 Task: Create a due date automation trigger when advanced on, on the monday of the week before a card is due add content with a description not ending with resume at 11:00 AM.
Action: Mouse moved to (1074, 164)
Screenshot: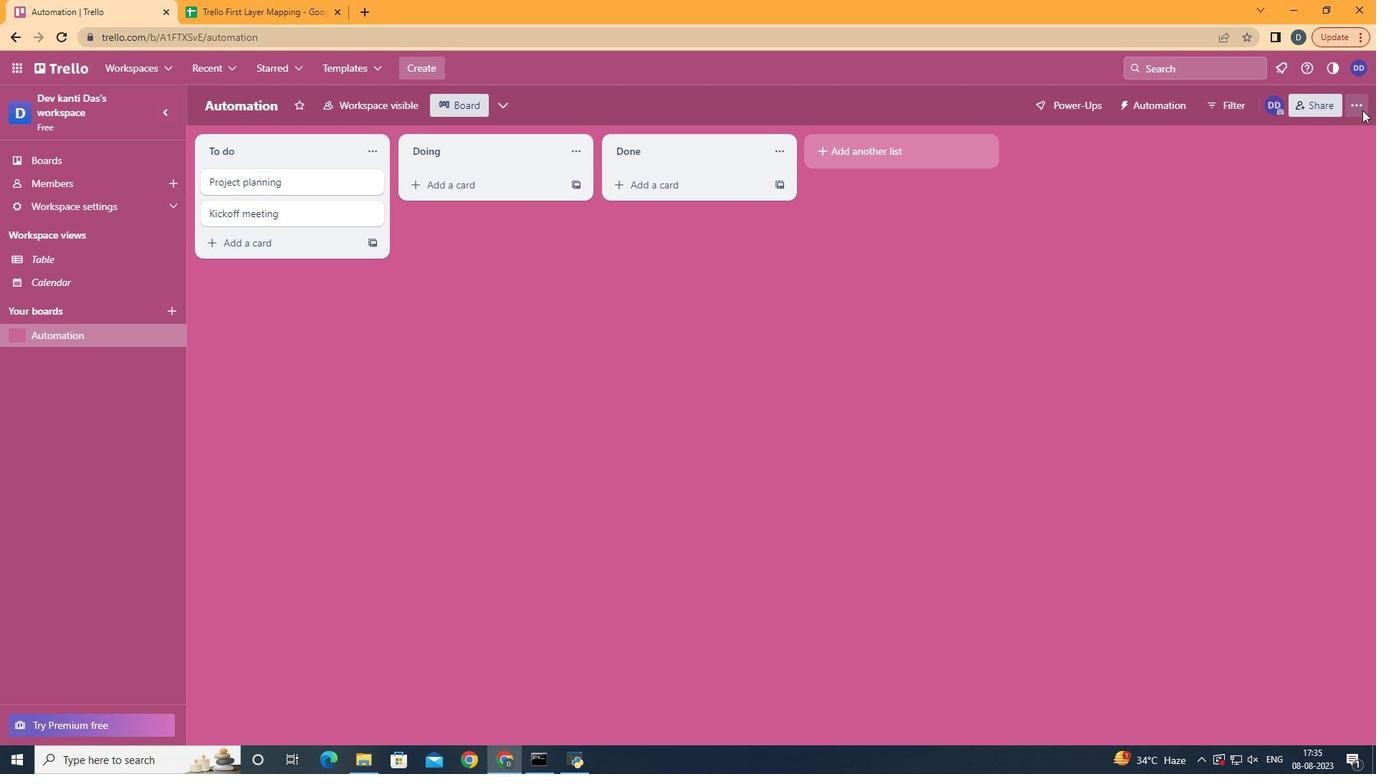 
Action: Mouse pressed left at (1074, 164)
Screenshot: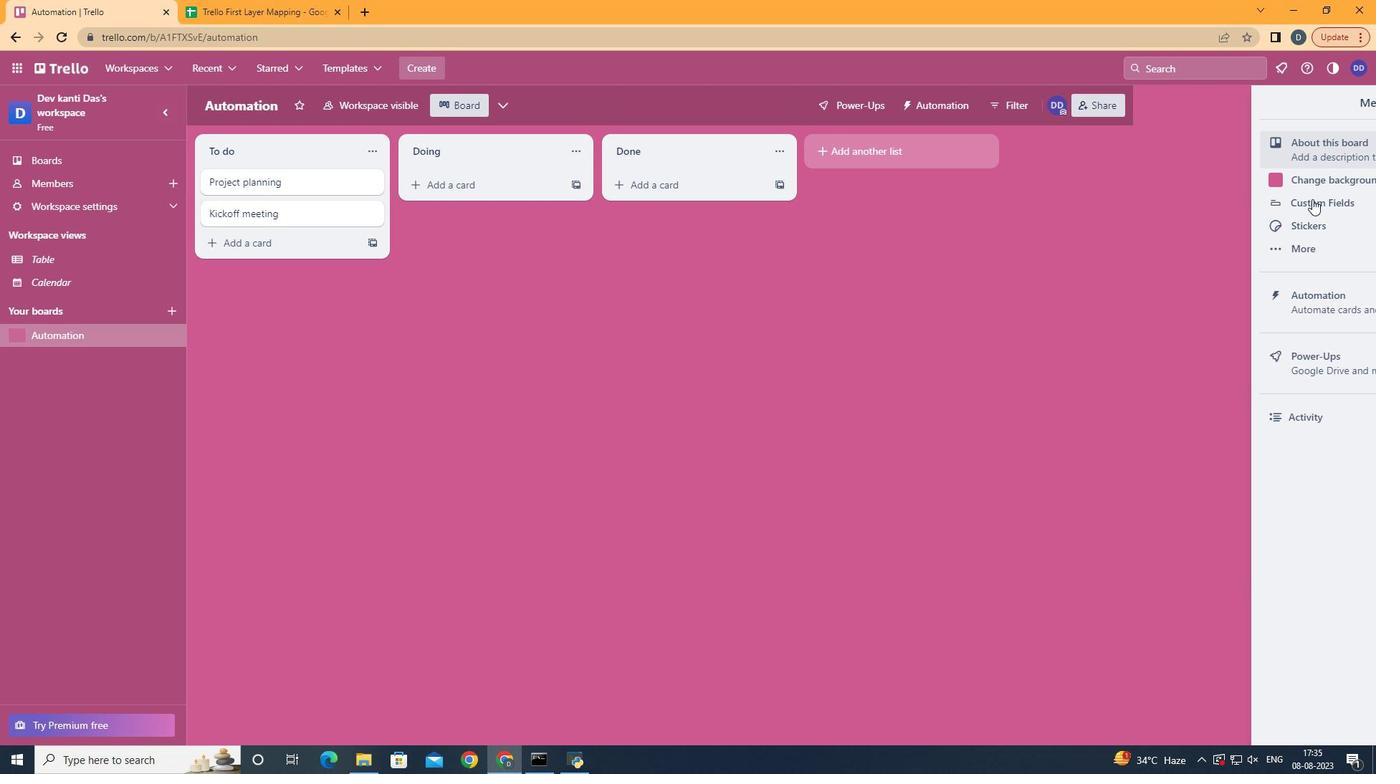 
Action: Mouse moved to (1029, 334)
Screenshot: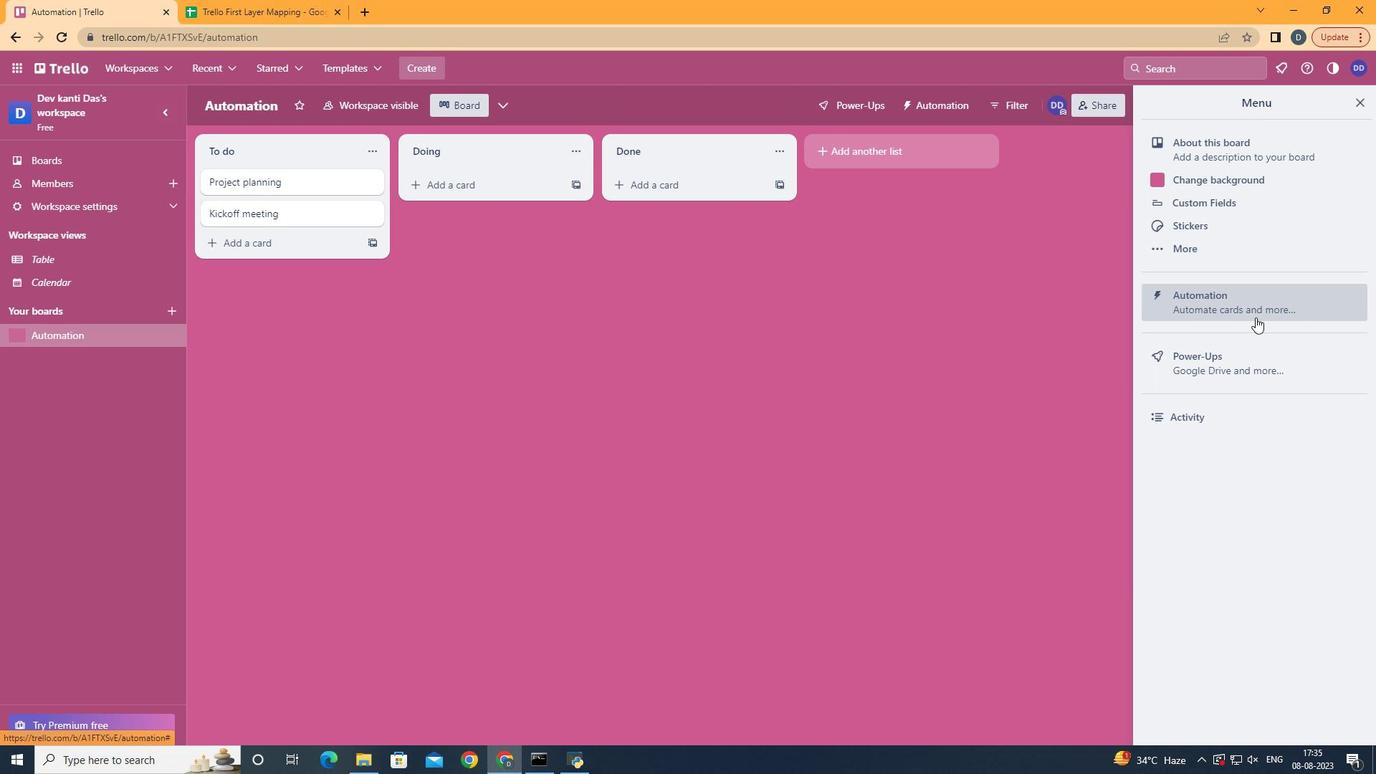 
Action: Mouse pressed left at (1029, 334)
Screenshot: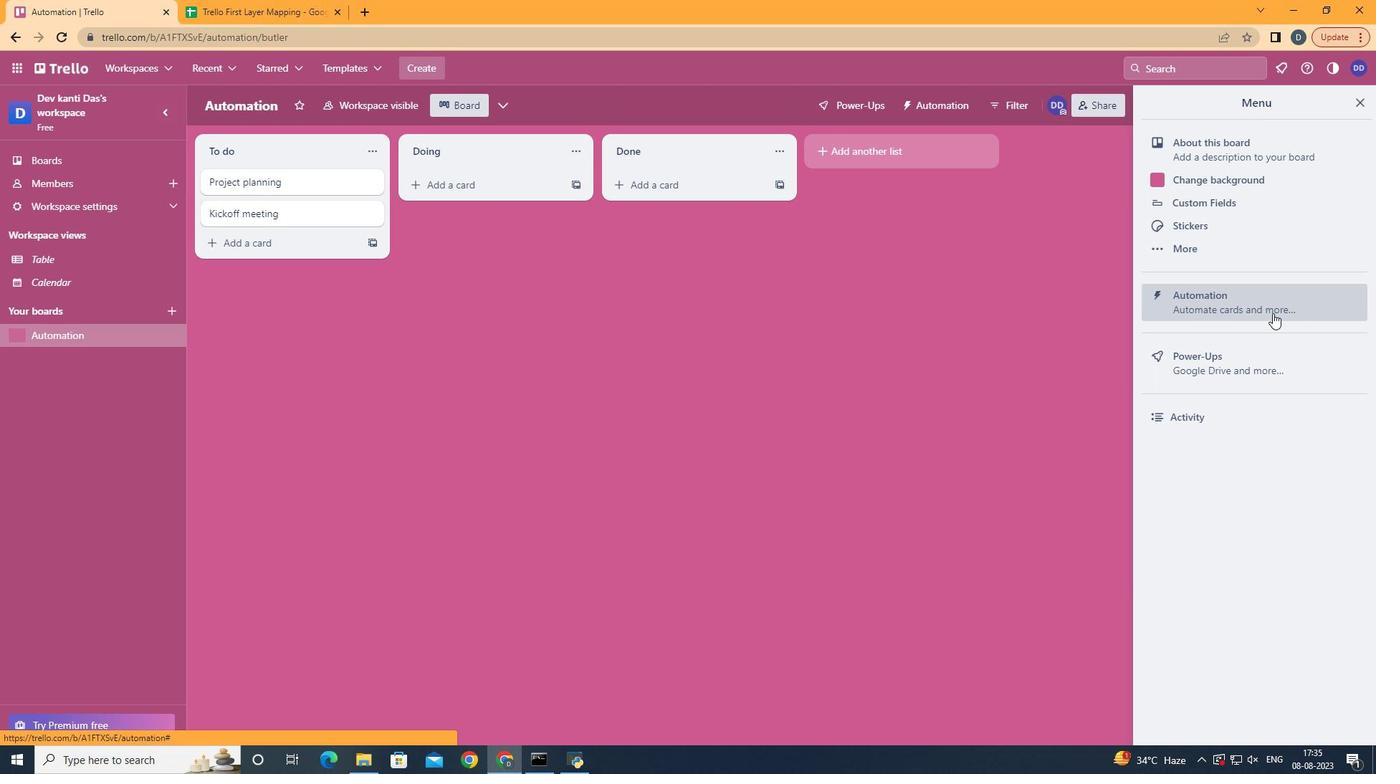 
Action: Mouse moved to (626, 316)
Screenshot: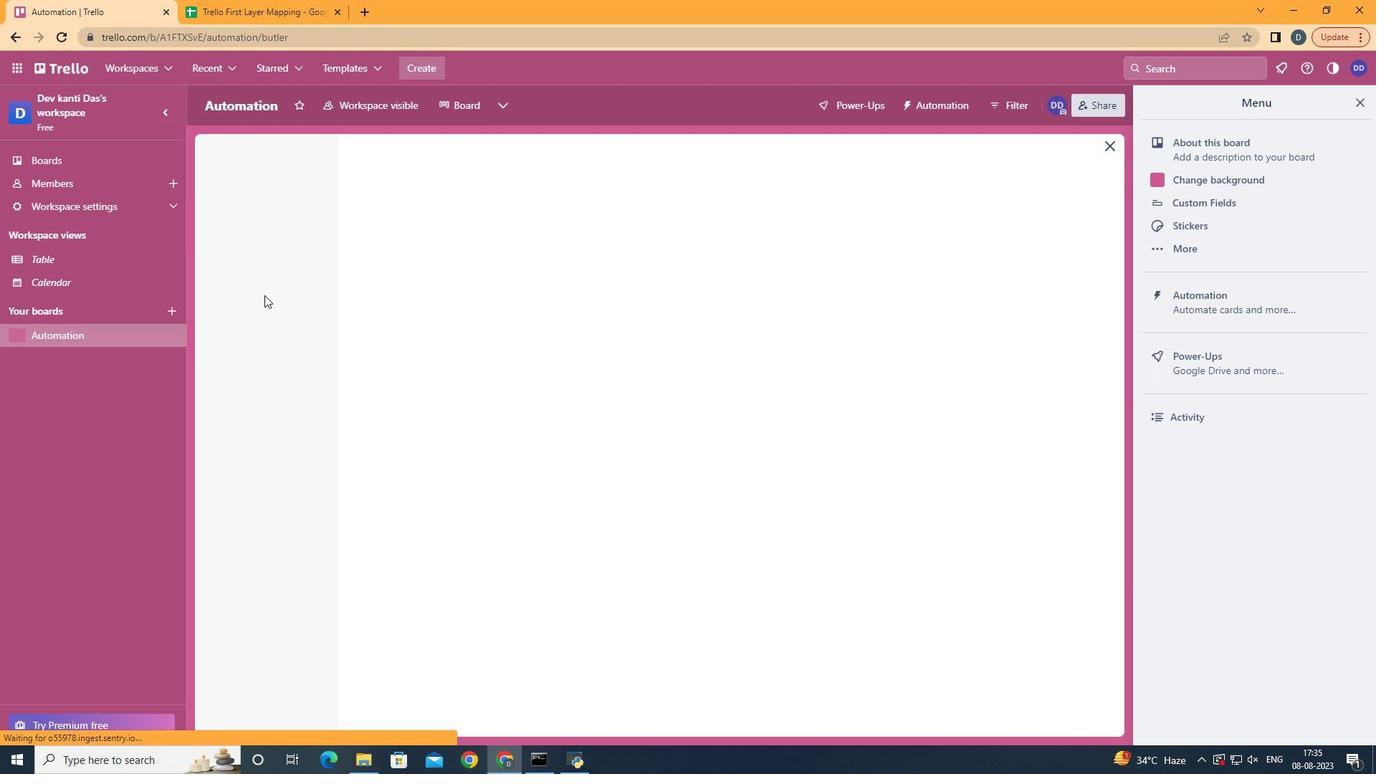 
Action: Mouse pressed left at (626, 316)
Screenshot: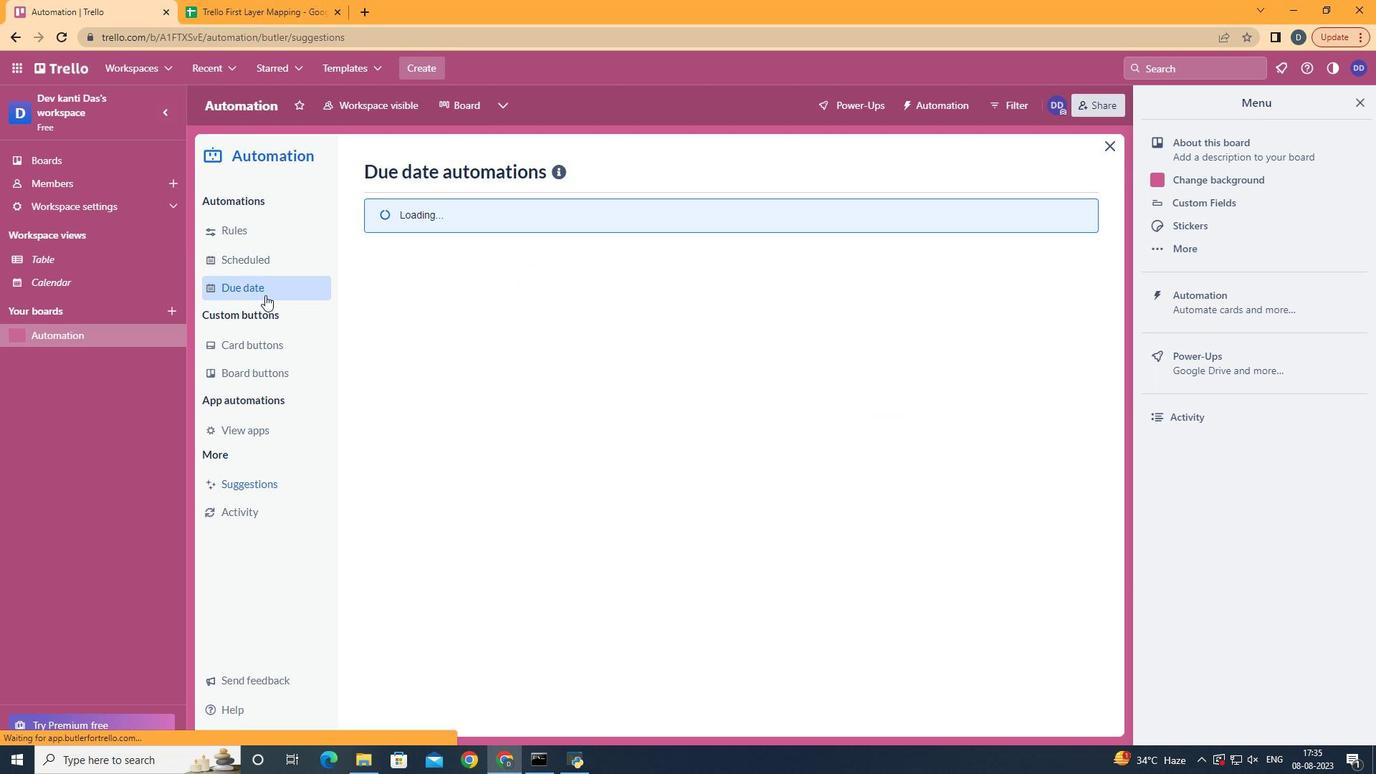 
Action: Mouse moved to (928, 215)
Screenshot: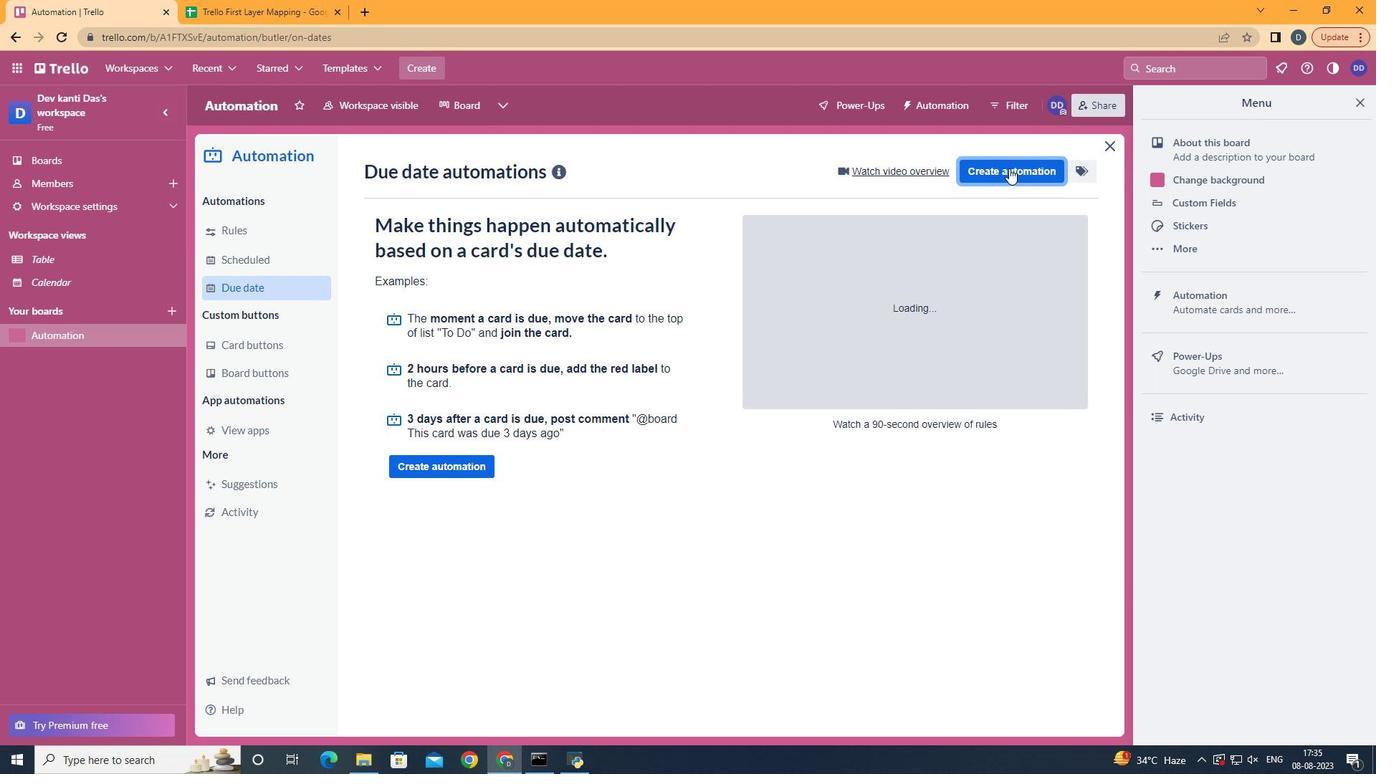 
Action: Mouse pressed left at (928, 215)
Screenshot: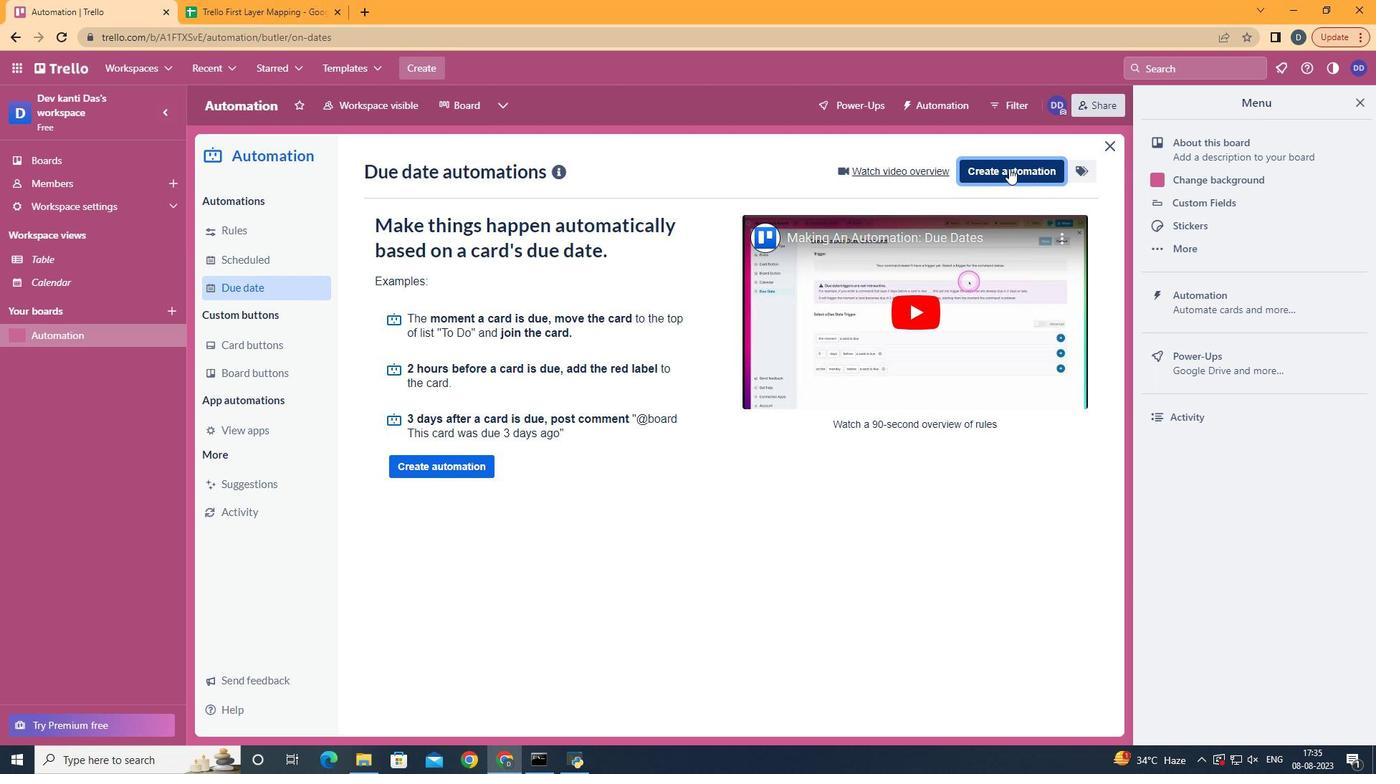 
Action: Mouse moved to (822, 304)
Screenshot: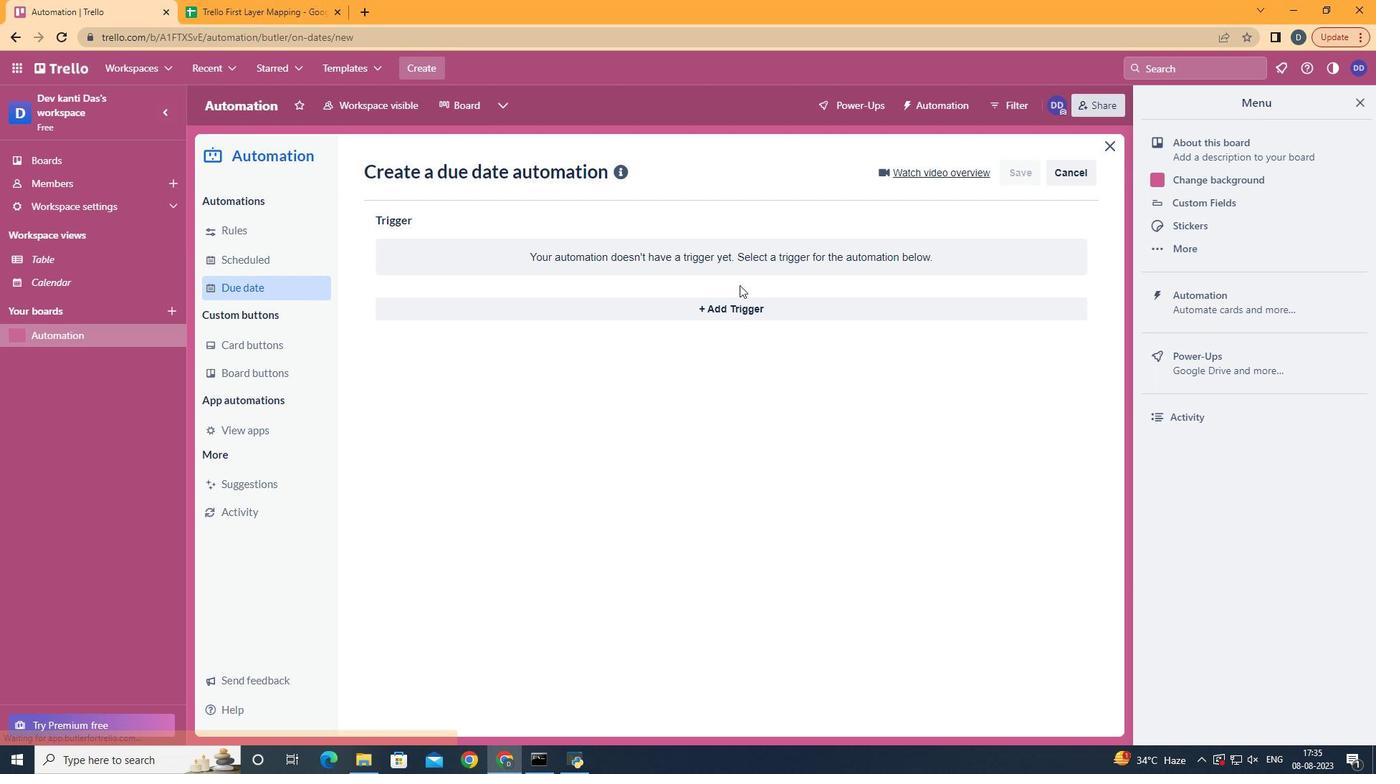 
Action: Mouse pressed left at (822, 304)
Screenshot: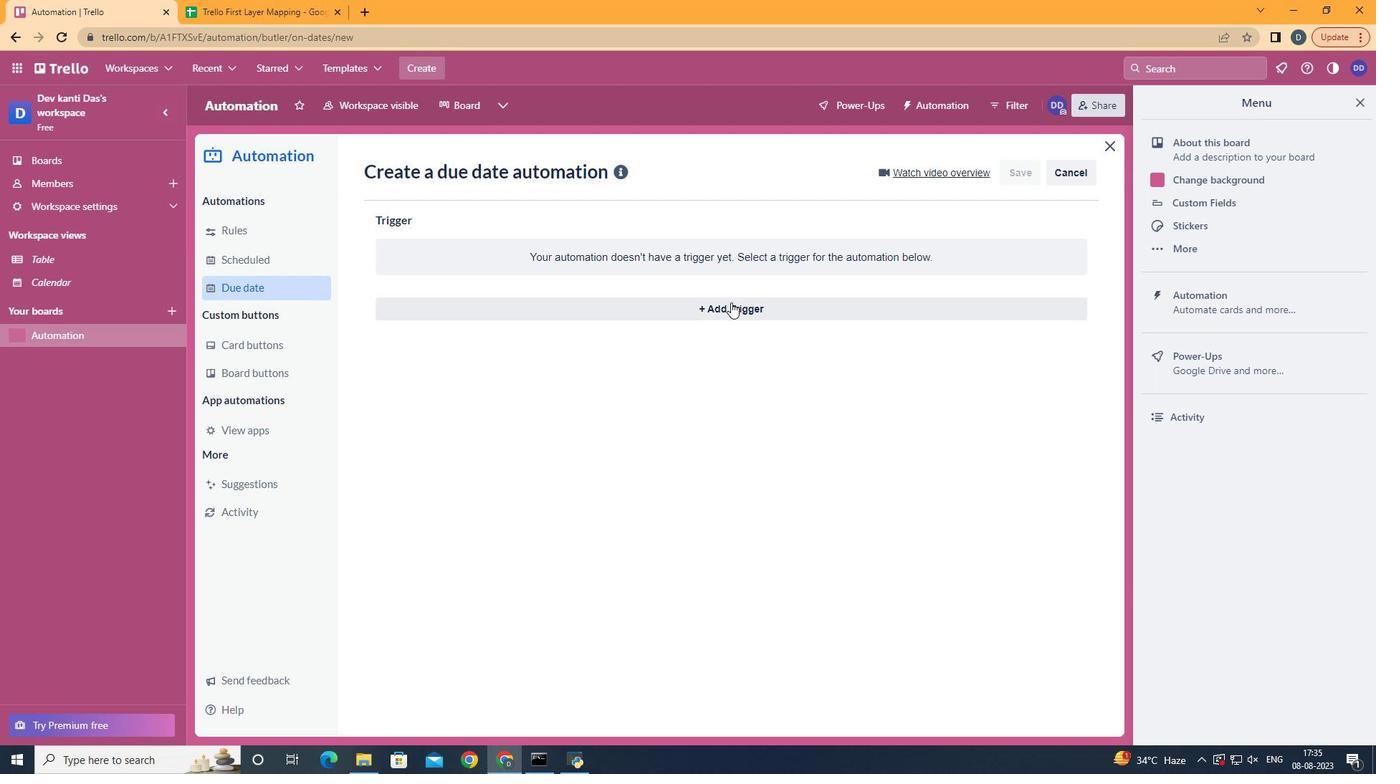
Action: Mouse moved to (815, 322)
Screenshot: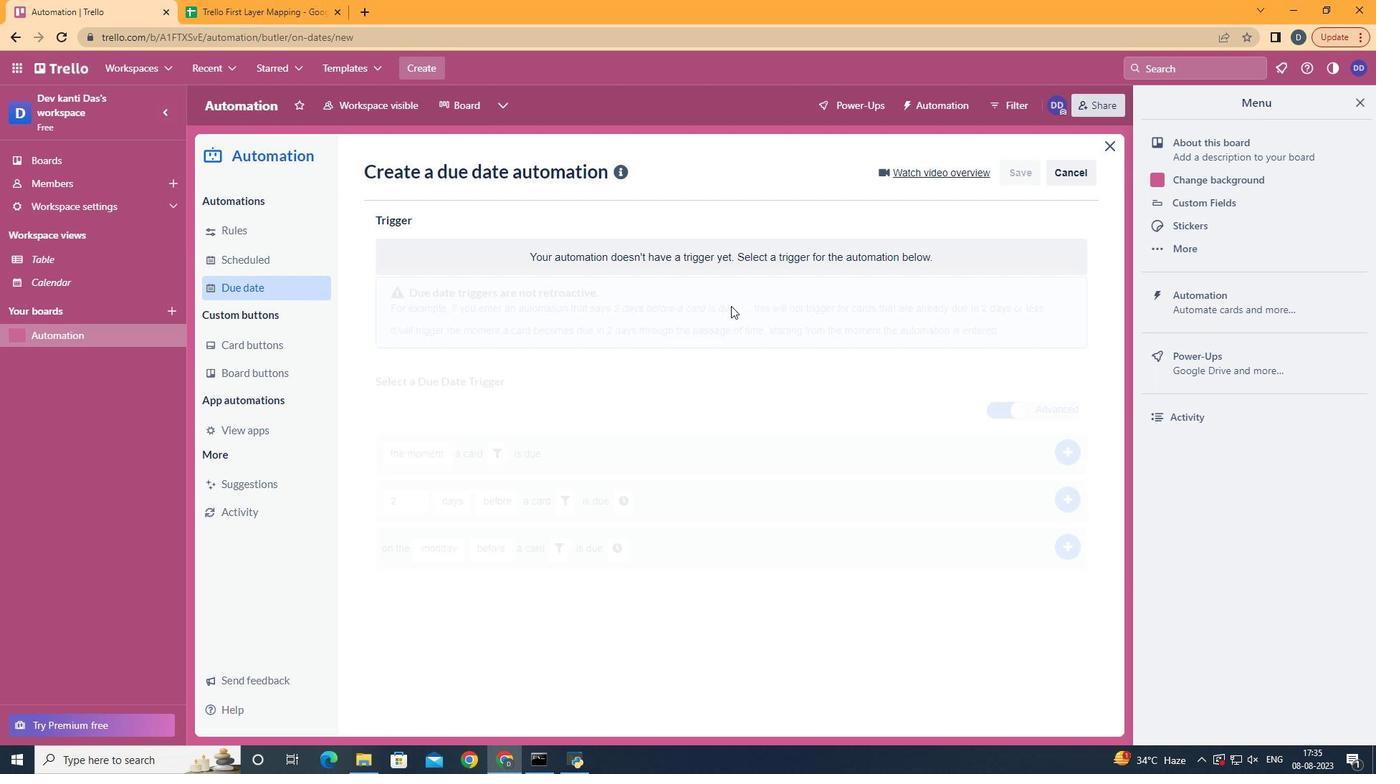 
Action: Mouse pressed left at (815, 322)
Screenshot: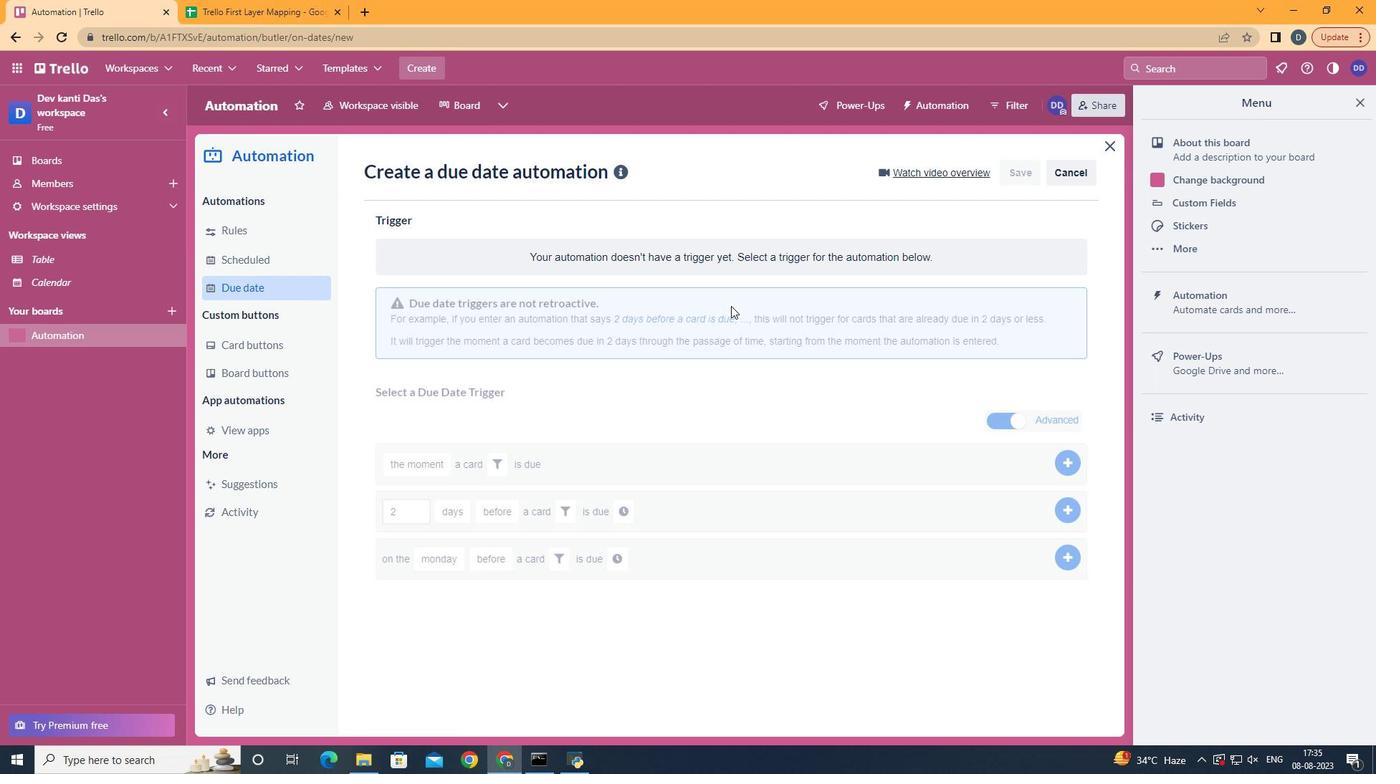 
Action: Mouse moved to (726, 629)
Screenshot: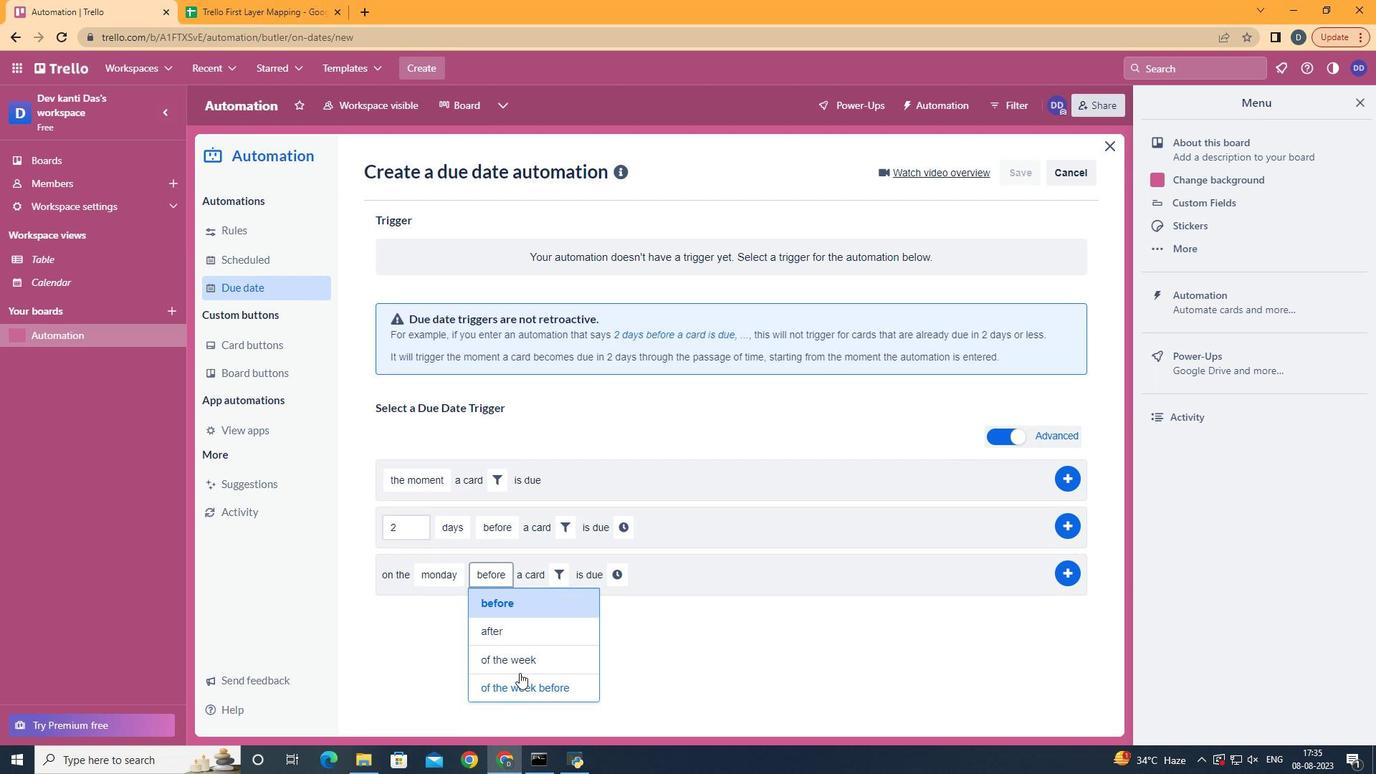 
Action: Mouse pressed left at (726, 629)
Screenshot: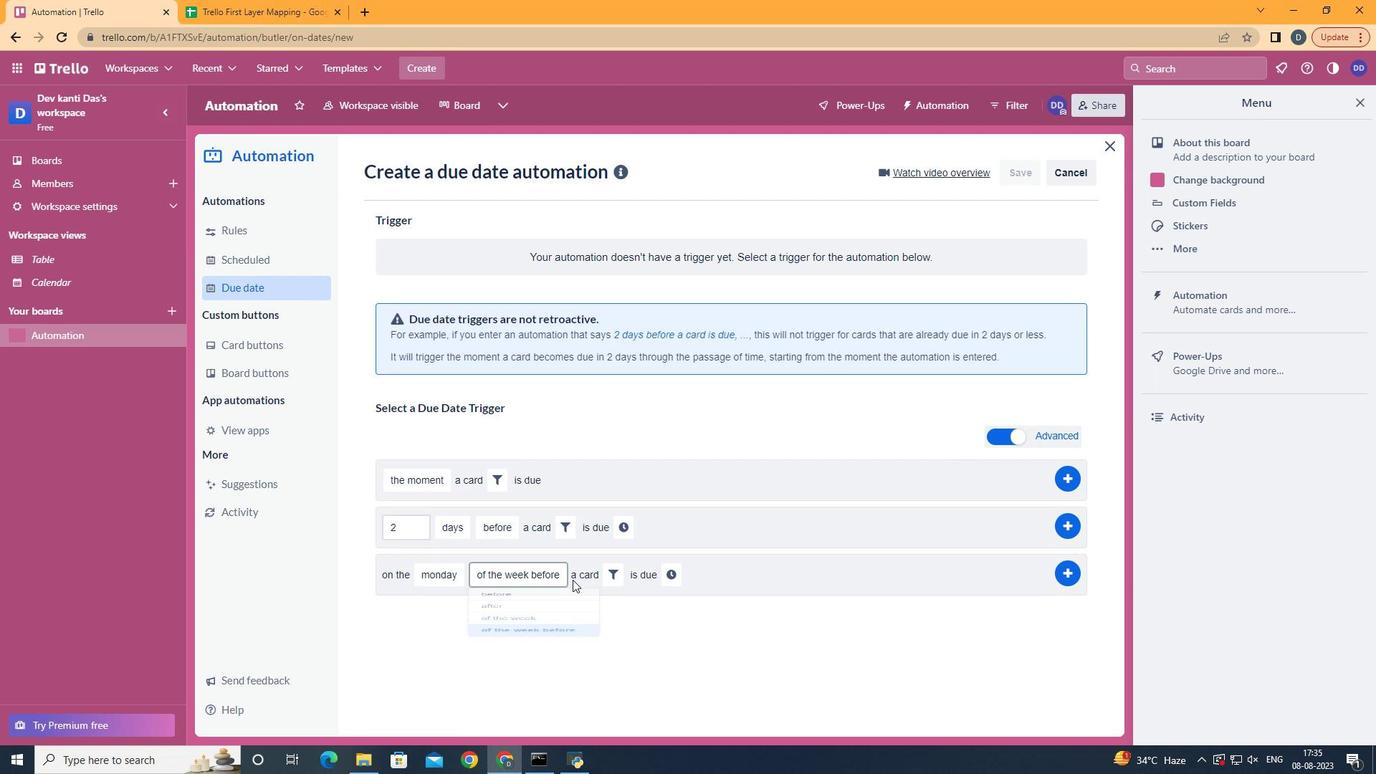 
Action: Mouse moved to (769, 539)
Screenshot: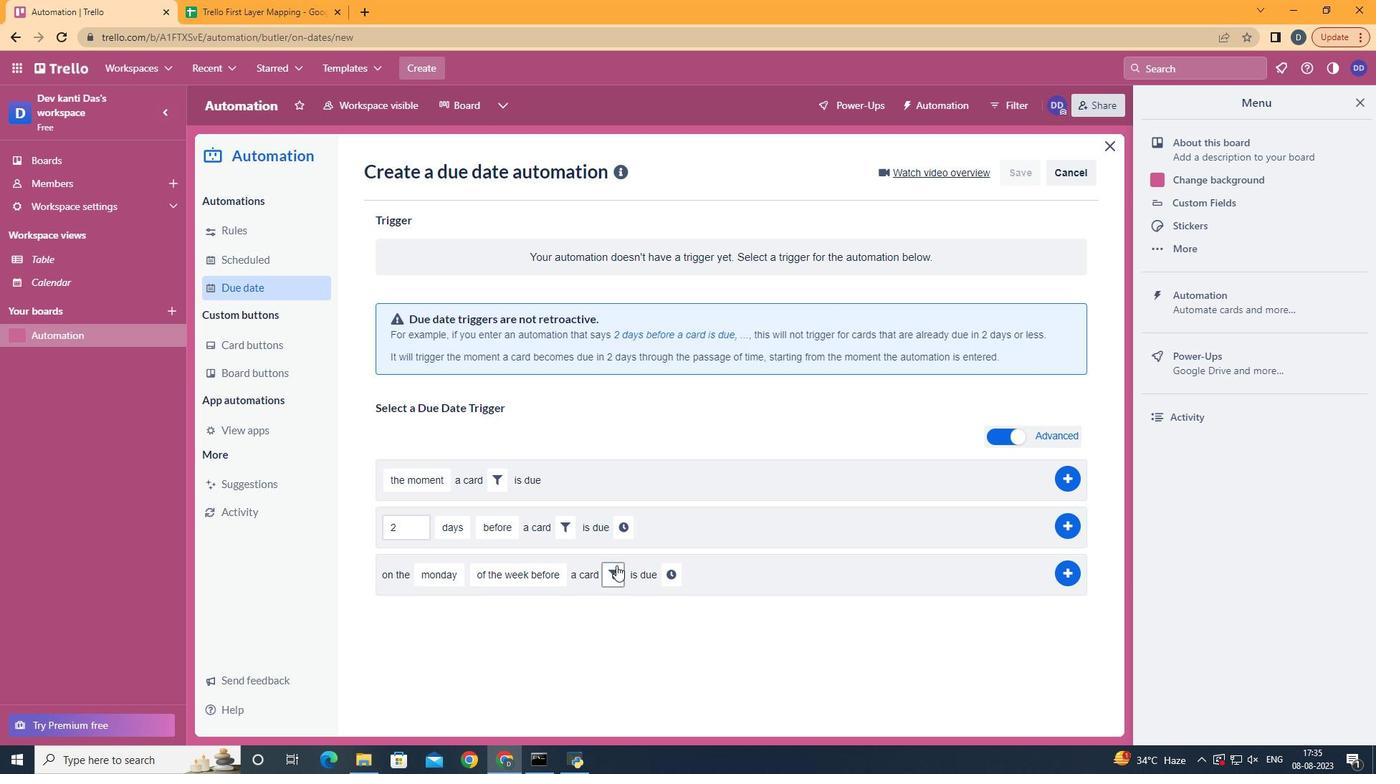 
Action: Mouse pressed left at (769, 539)
Screenshot: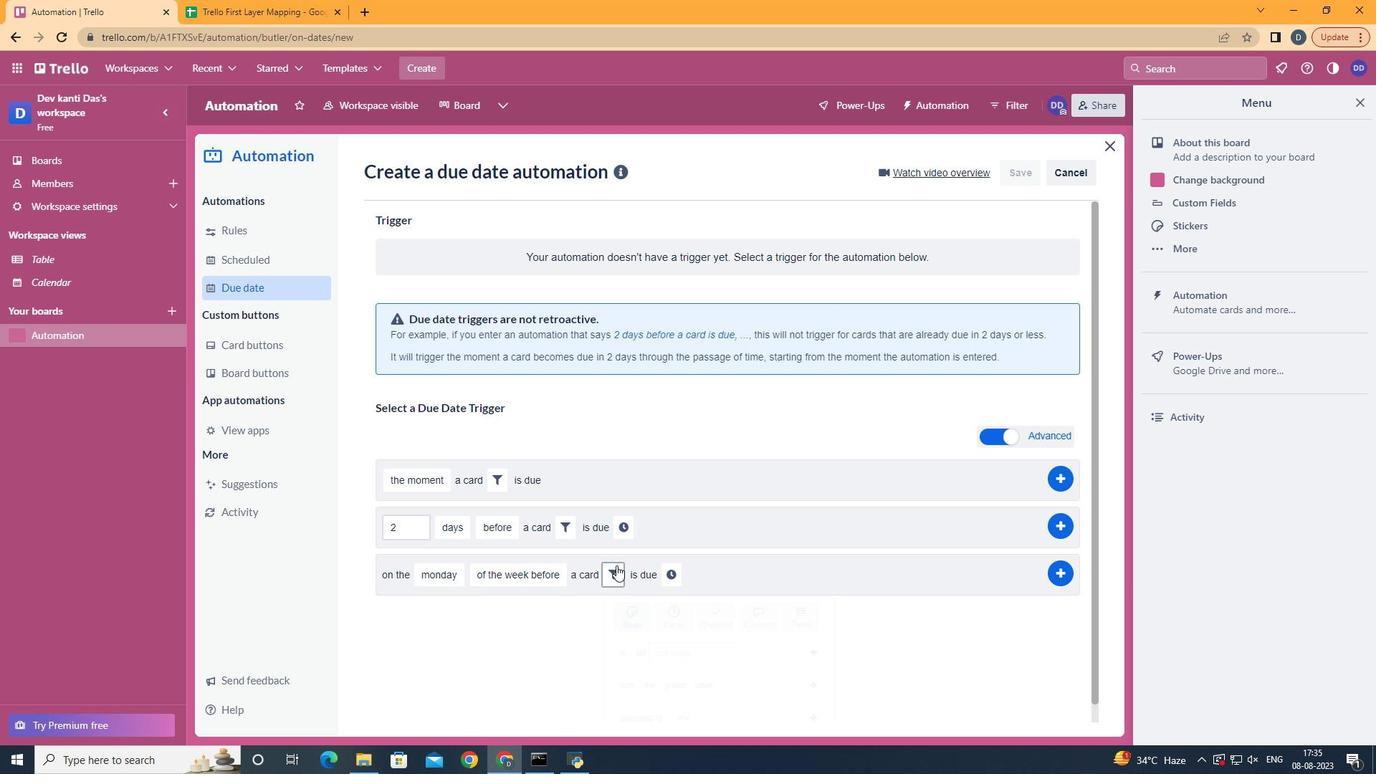 
Action: Mouse moved to (840, 578)
Screenshot: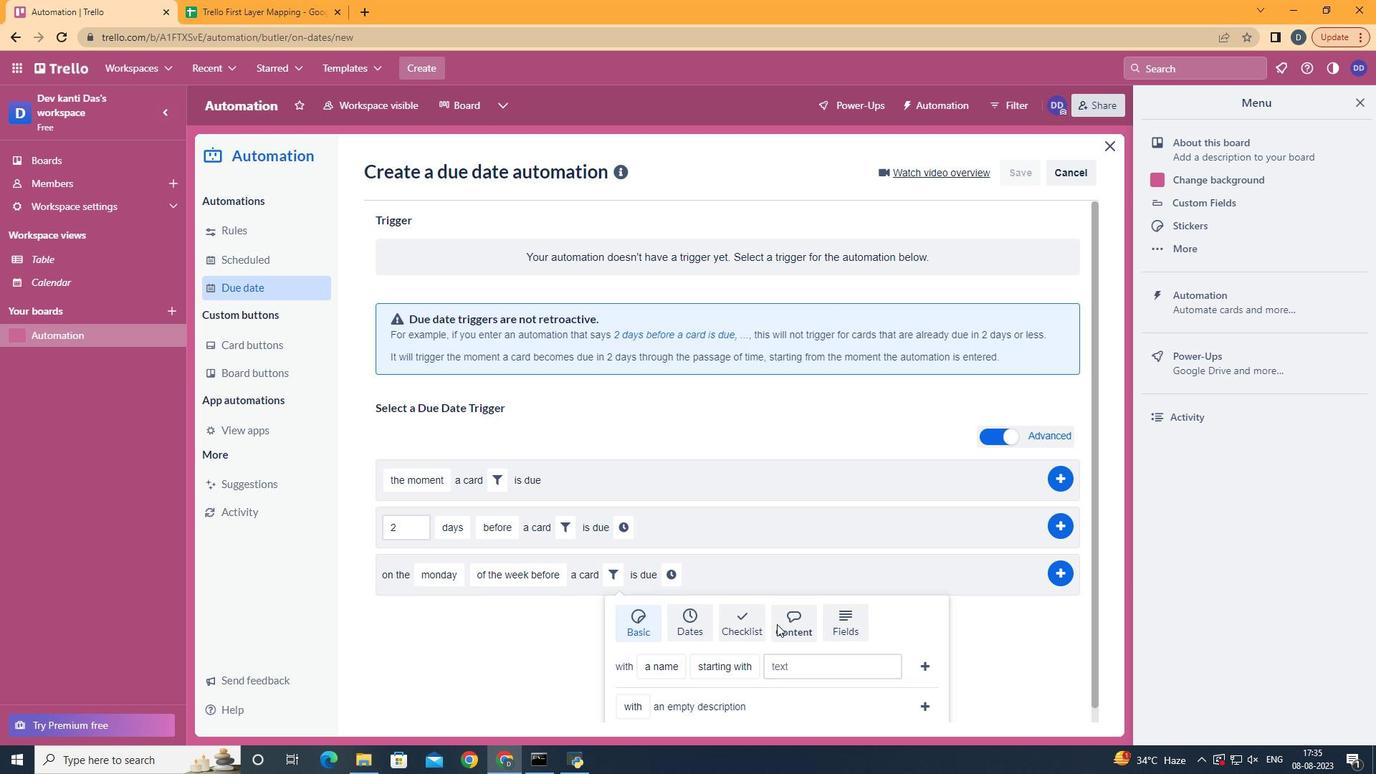 
Action: Mouse pressed left at (840, 578)
Screenshot: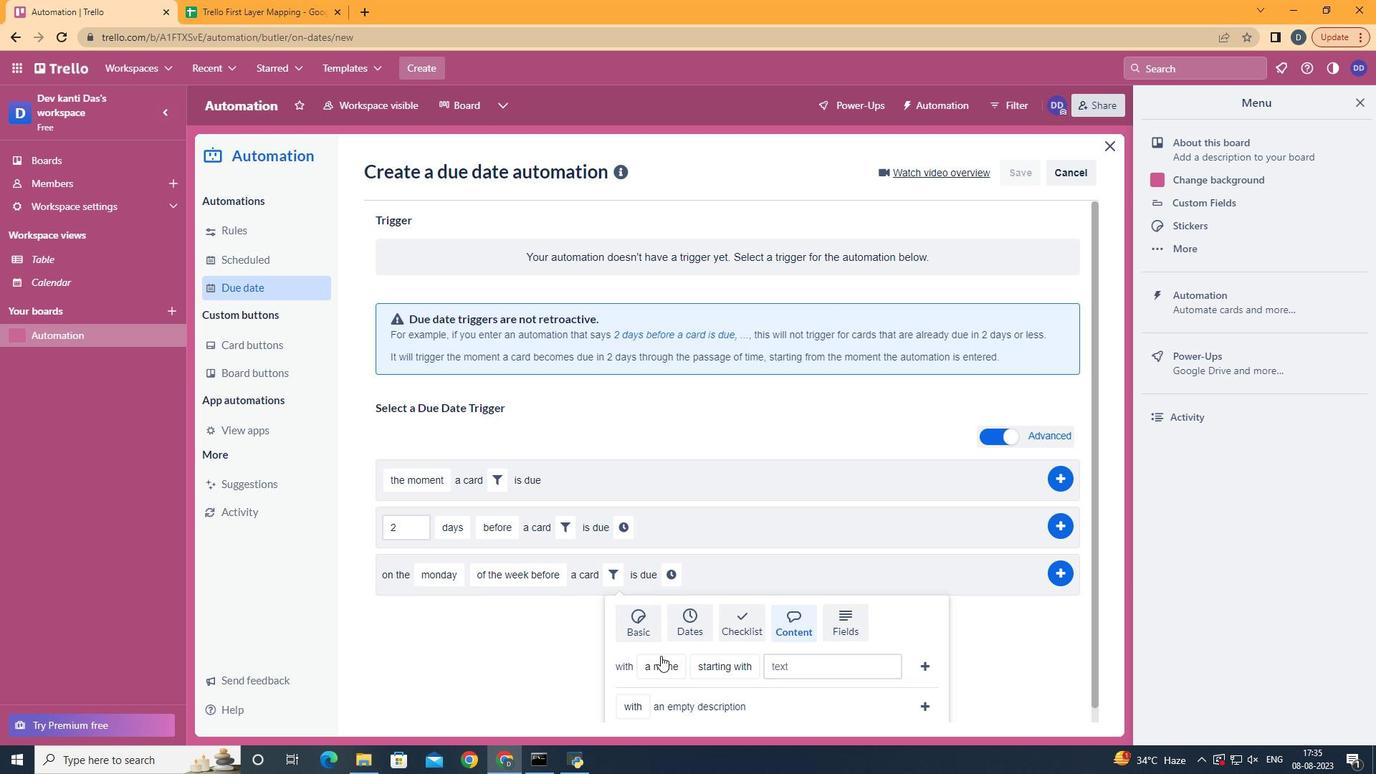
Action: Mouse moved to (791, 566)
Screenshot: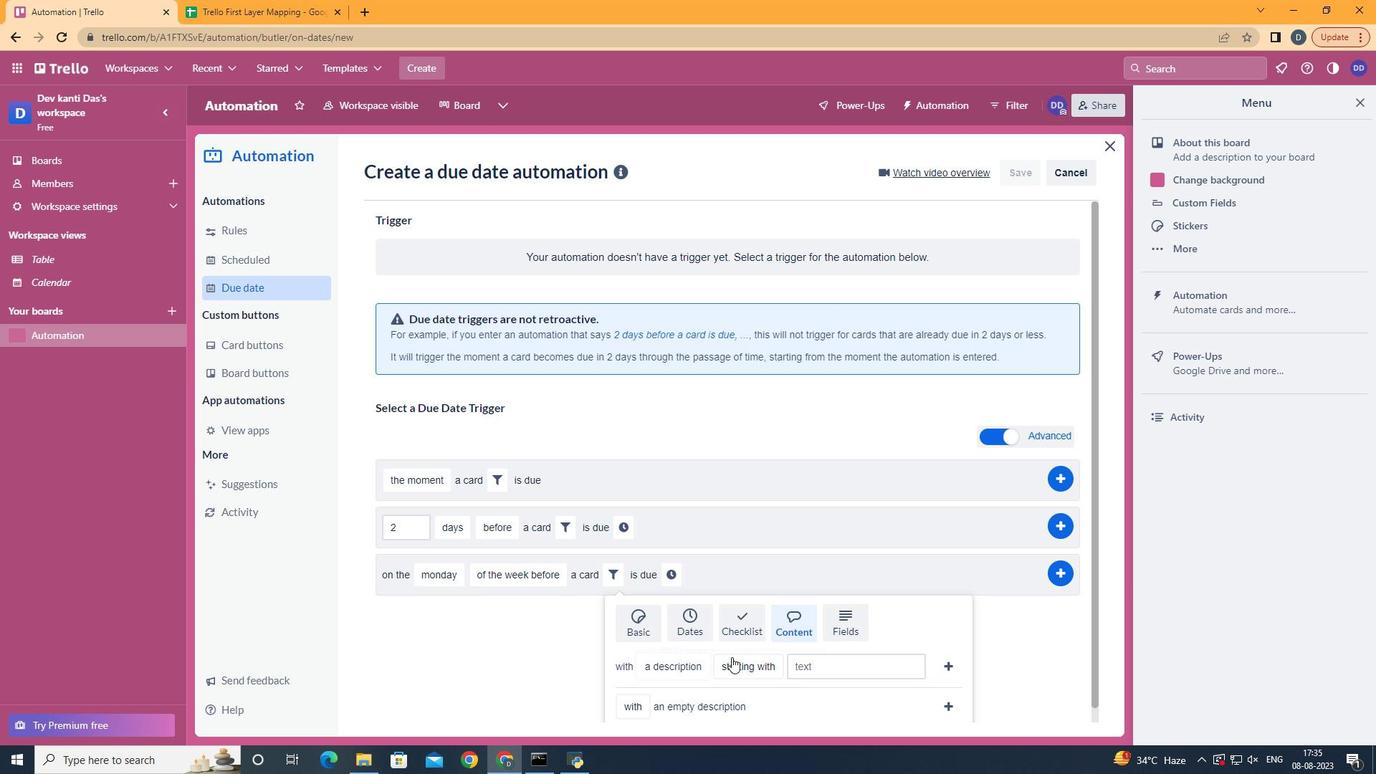 
Action: Mouse pressed left at (791, 566)
Screenshot: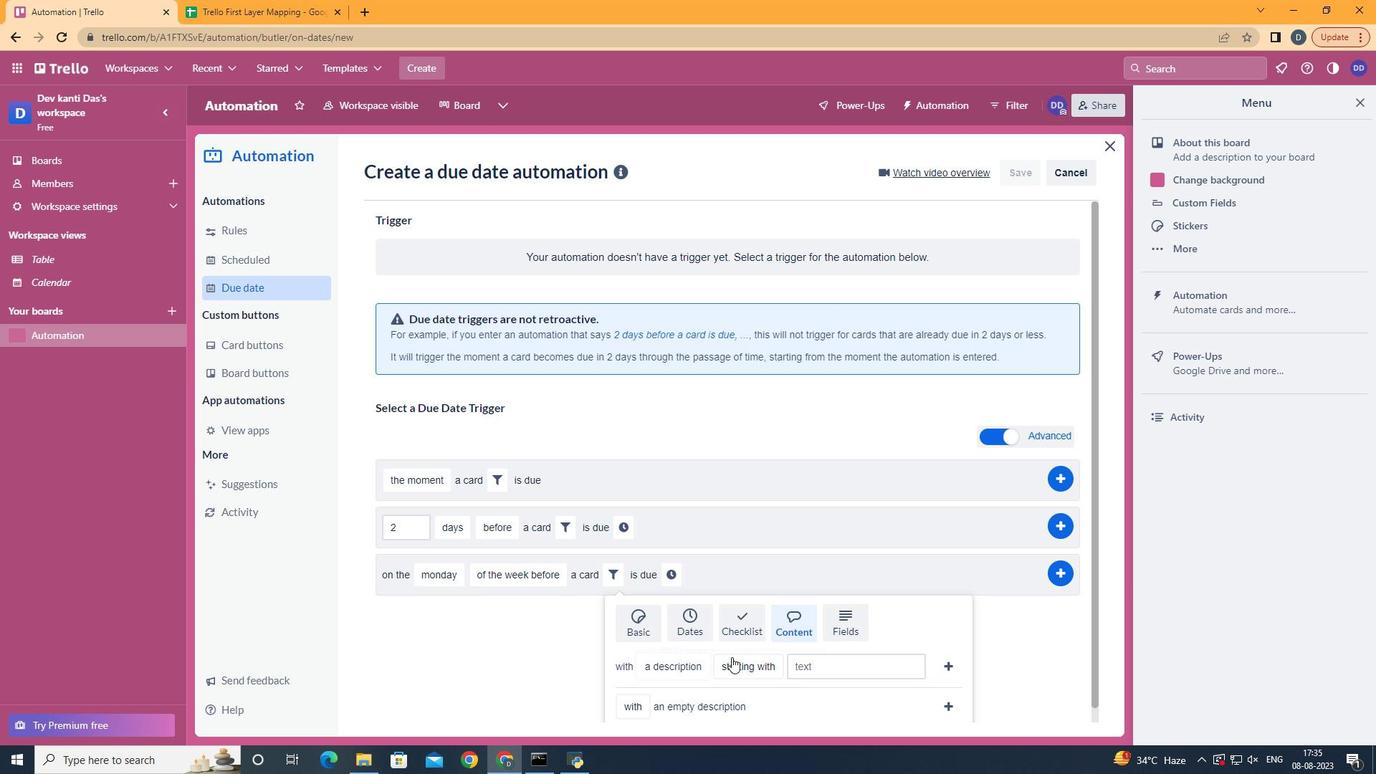 
Action: Mouse moved to (831, 569)
Screenshot: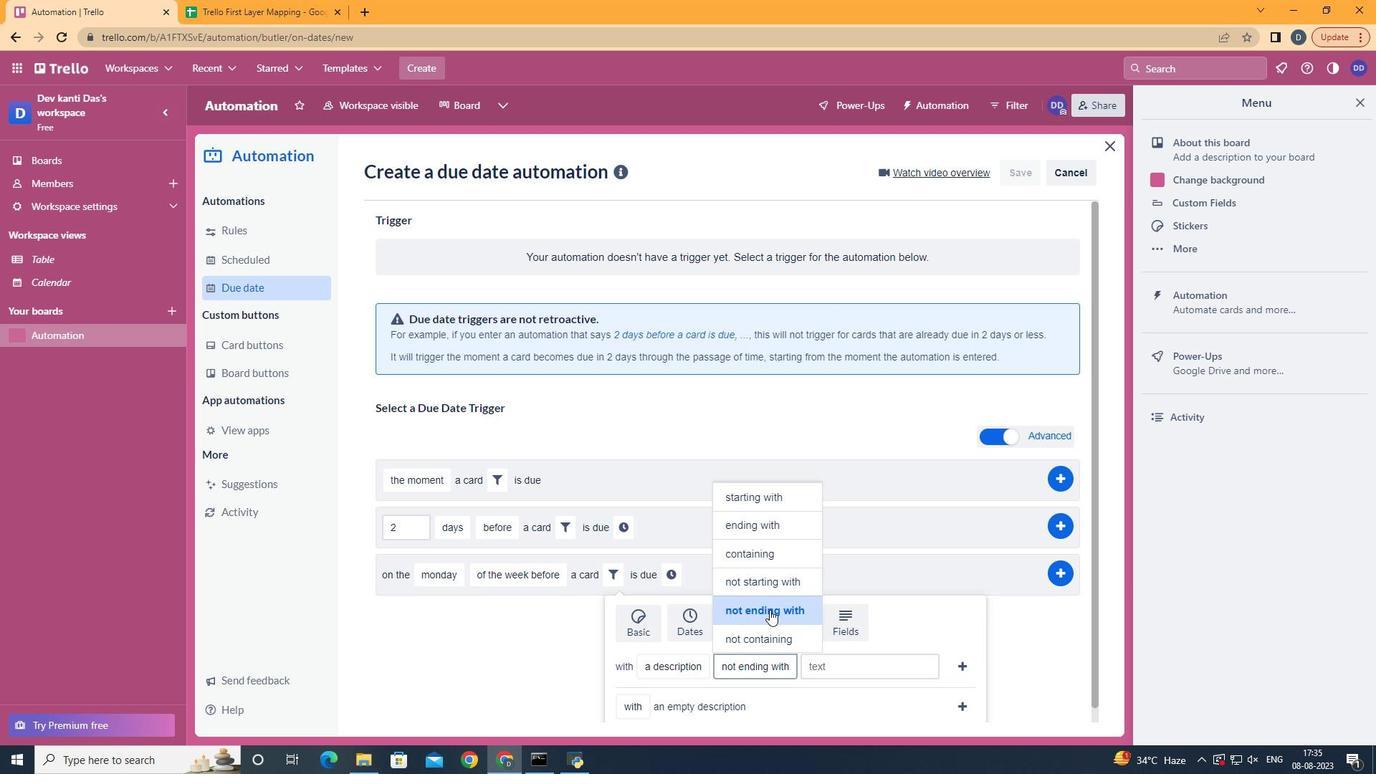 
Action: Mouse pressed left at (831, 569)
Screenshot: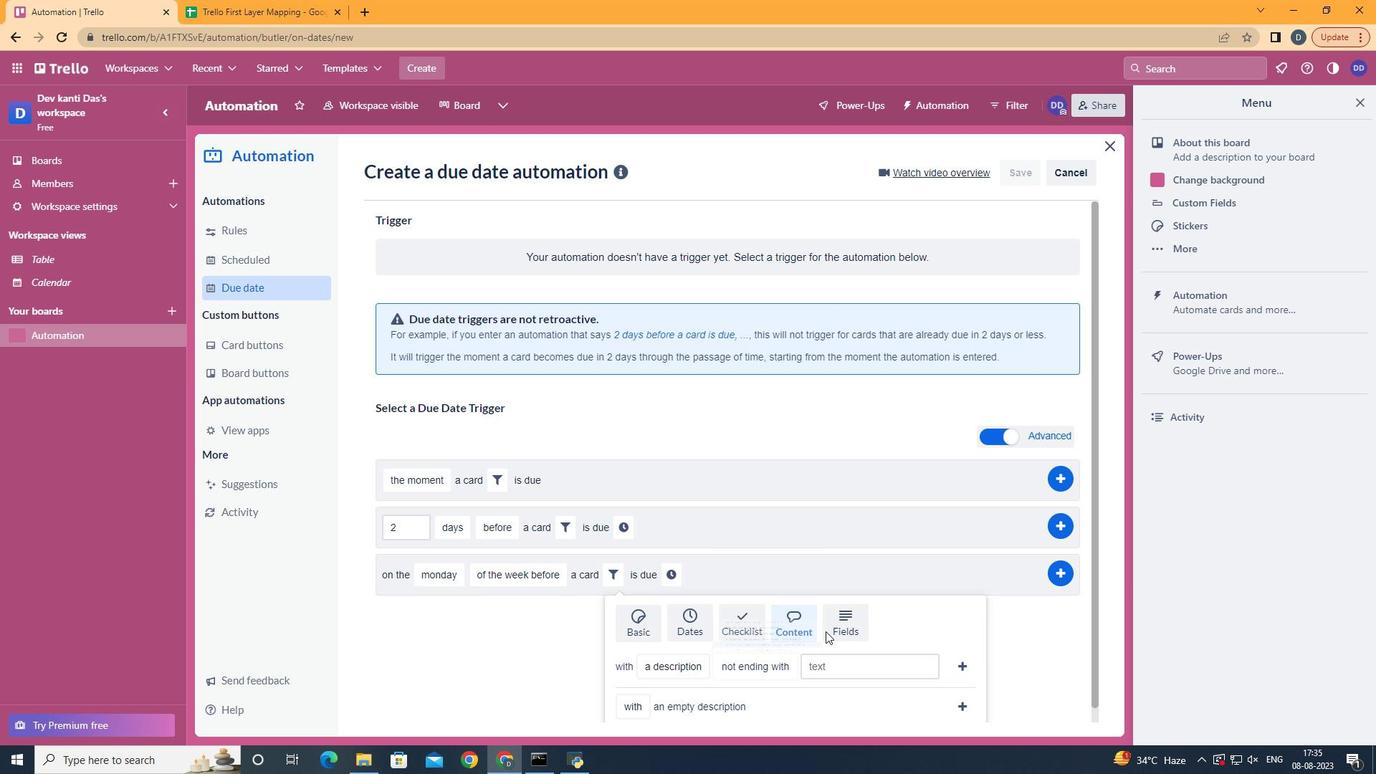 
Action: Mouse moved to (858, 620)
Screenshot: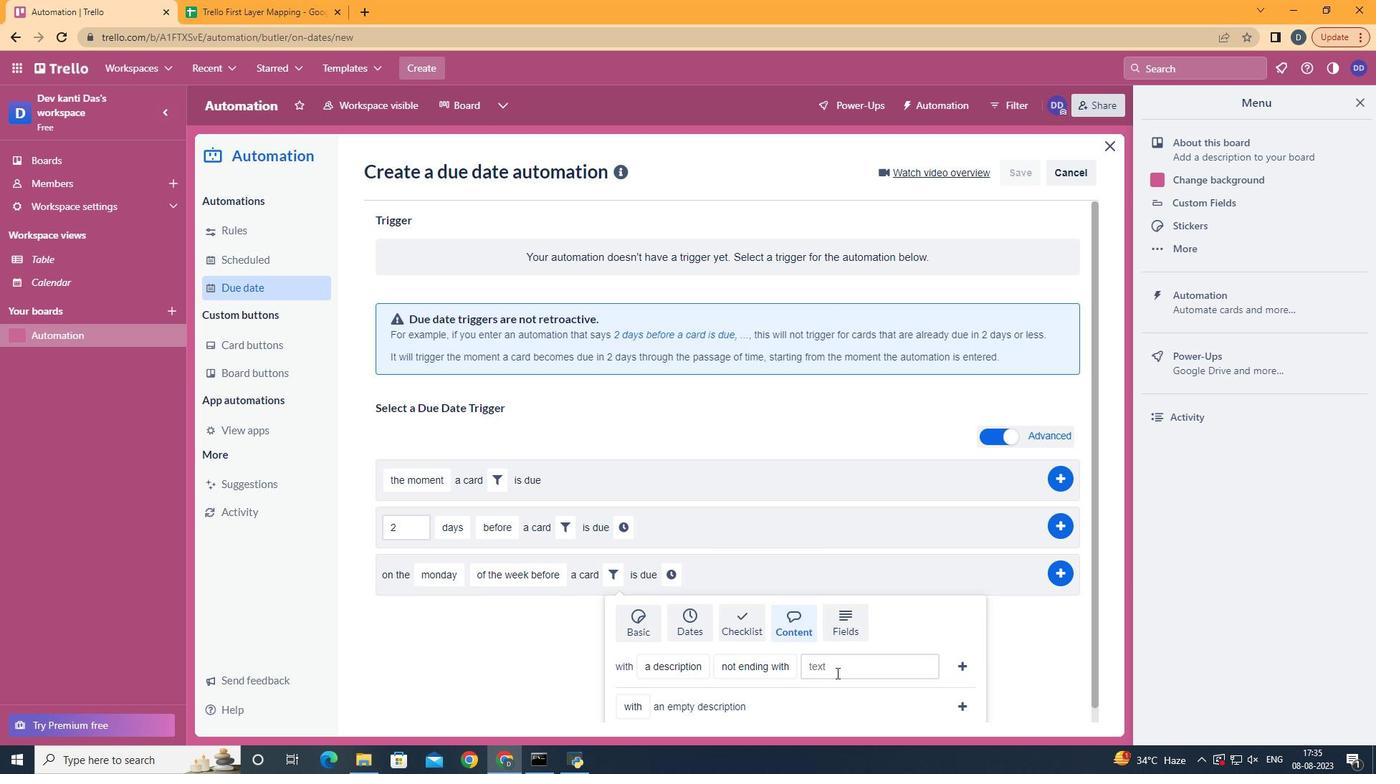 
Action: Mouse pressed left at (858, 620)
Screenshot: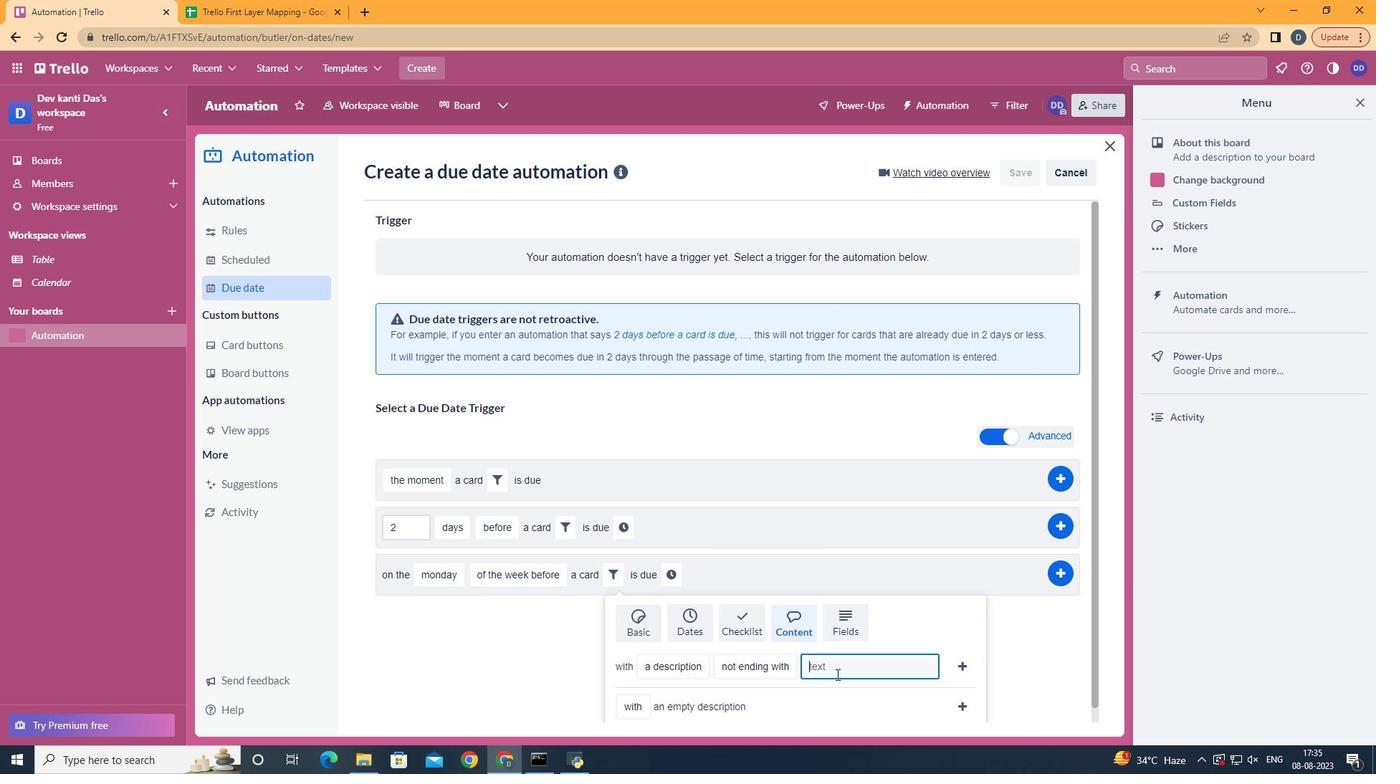 
Action: Mouse moved to (859, 620)
Screenshot: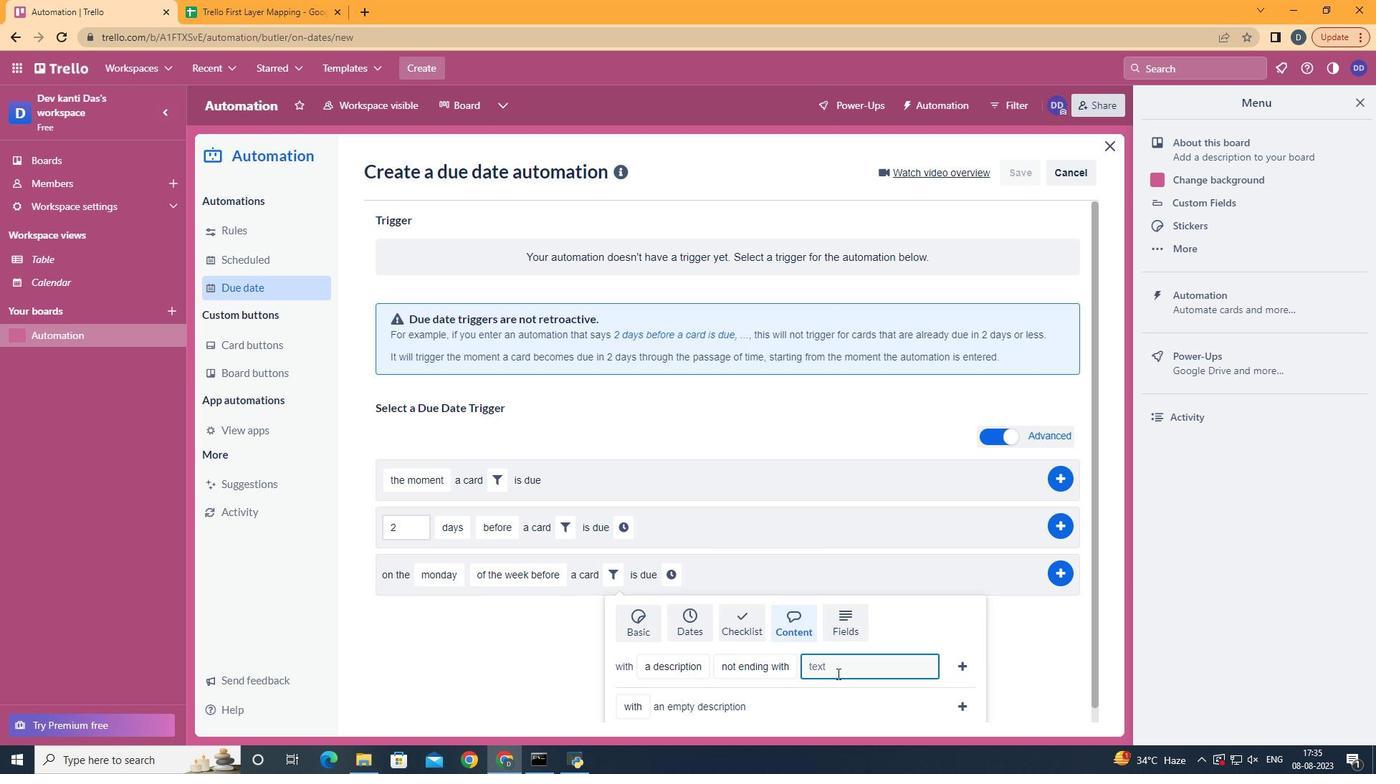 
Action: Key pressed resume
Screenshot: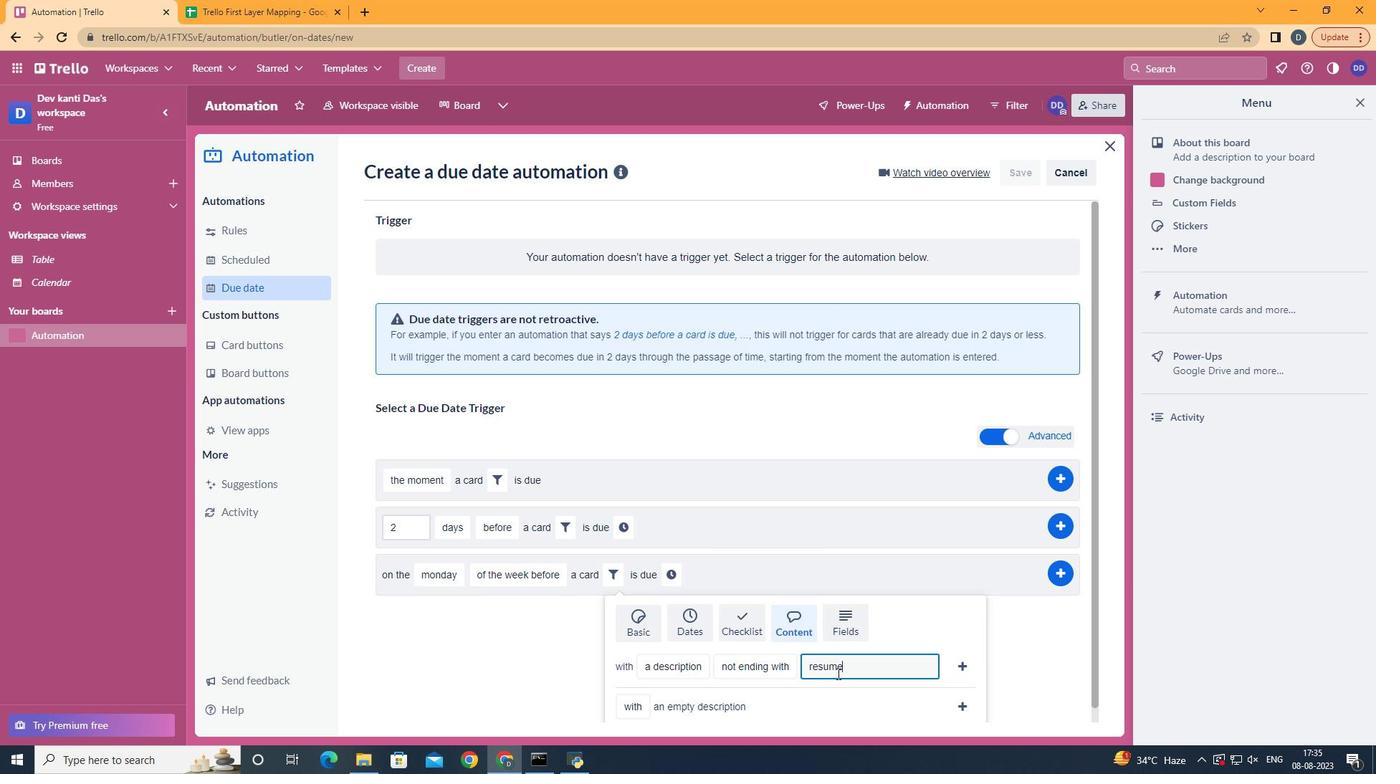 
Action: Mouse moved to (911, 612)
Screenshot: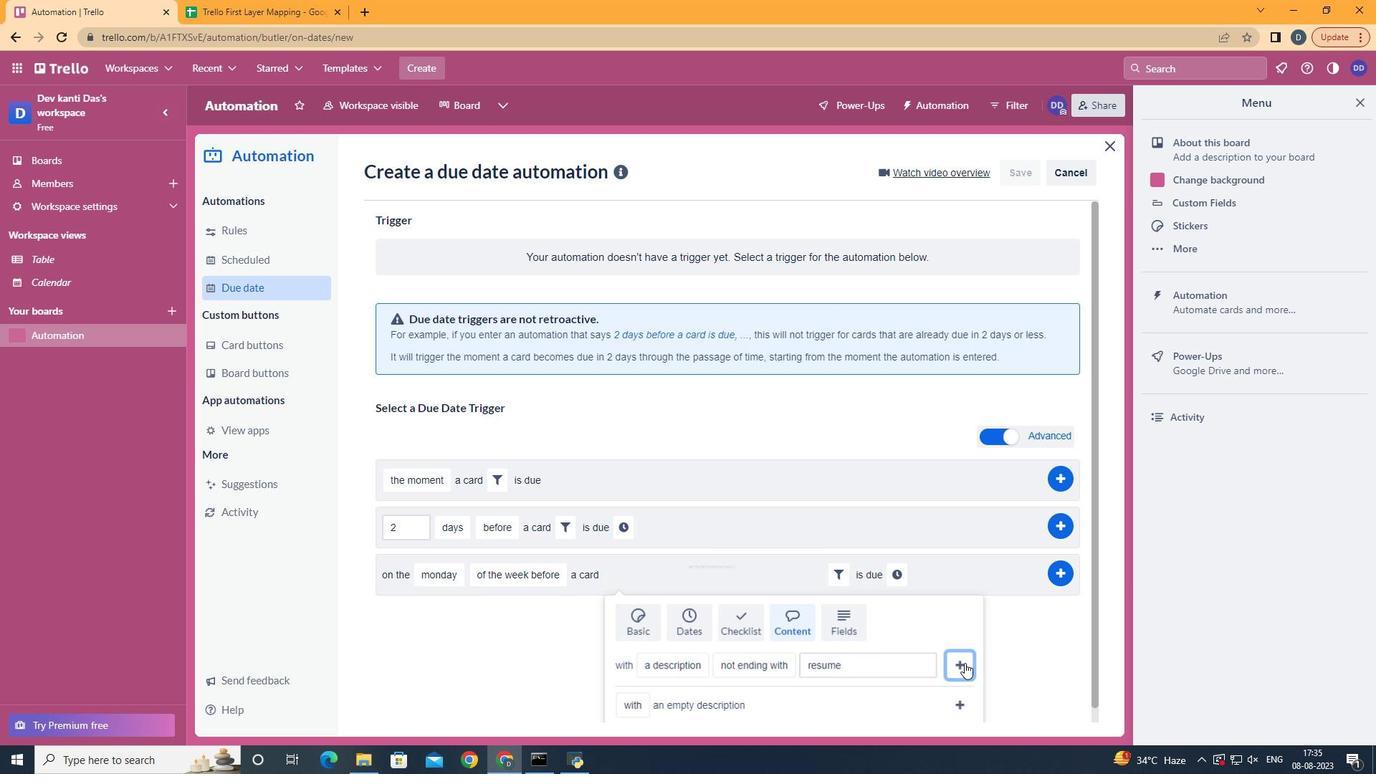 
Action: Mouse pressed left at (911, 612)
Screenshot: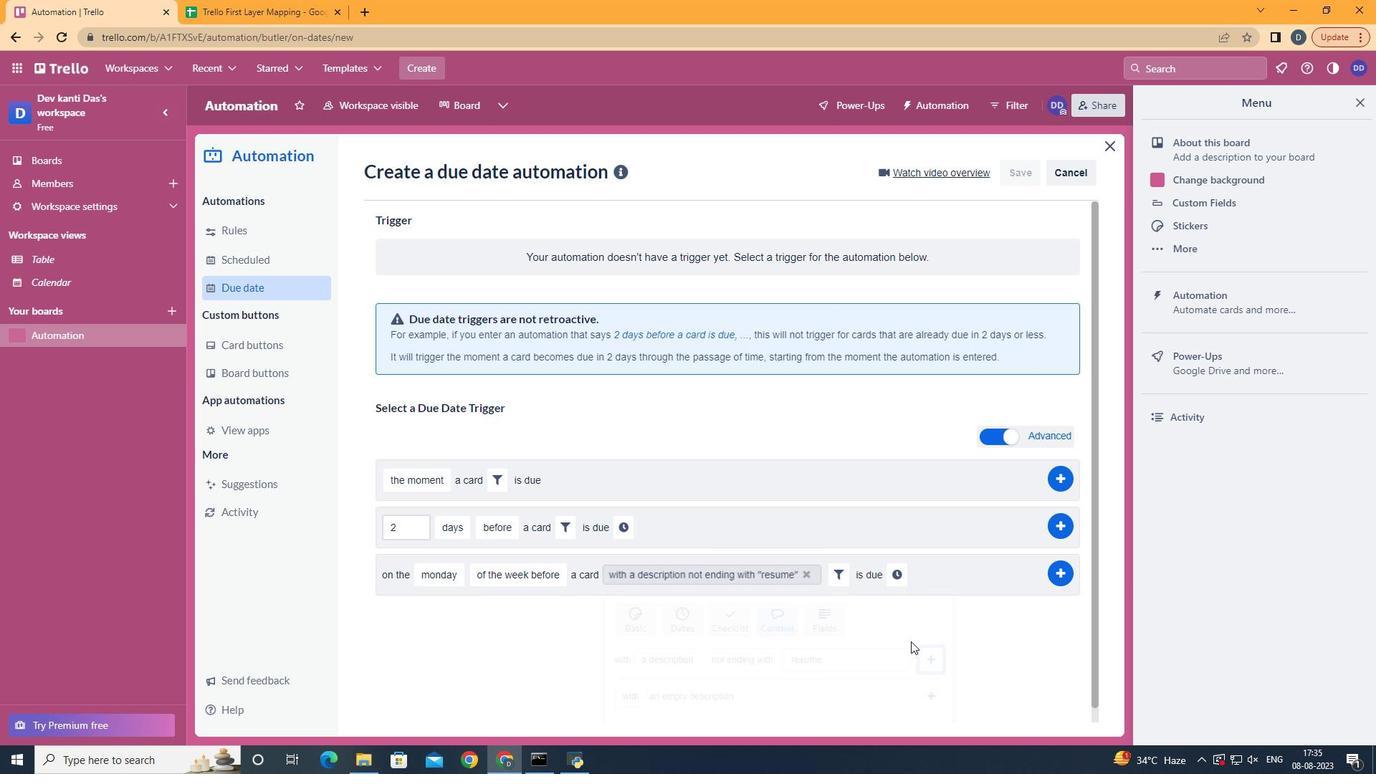 
Action: Mouse moved to (884, 536)
Screenshot: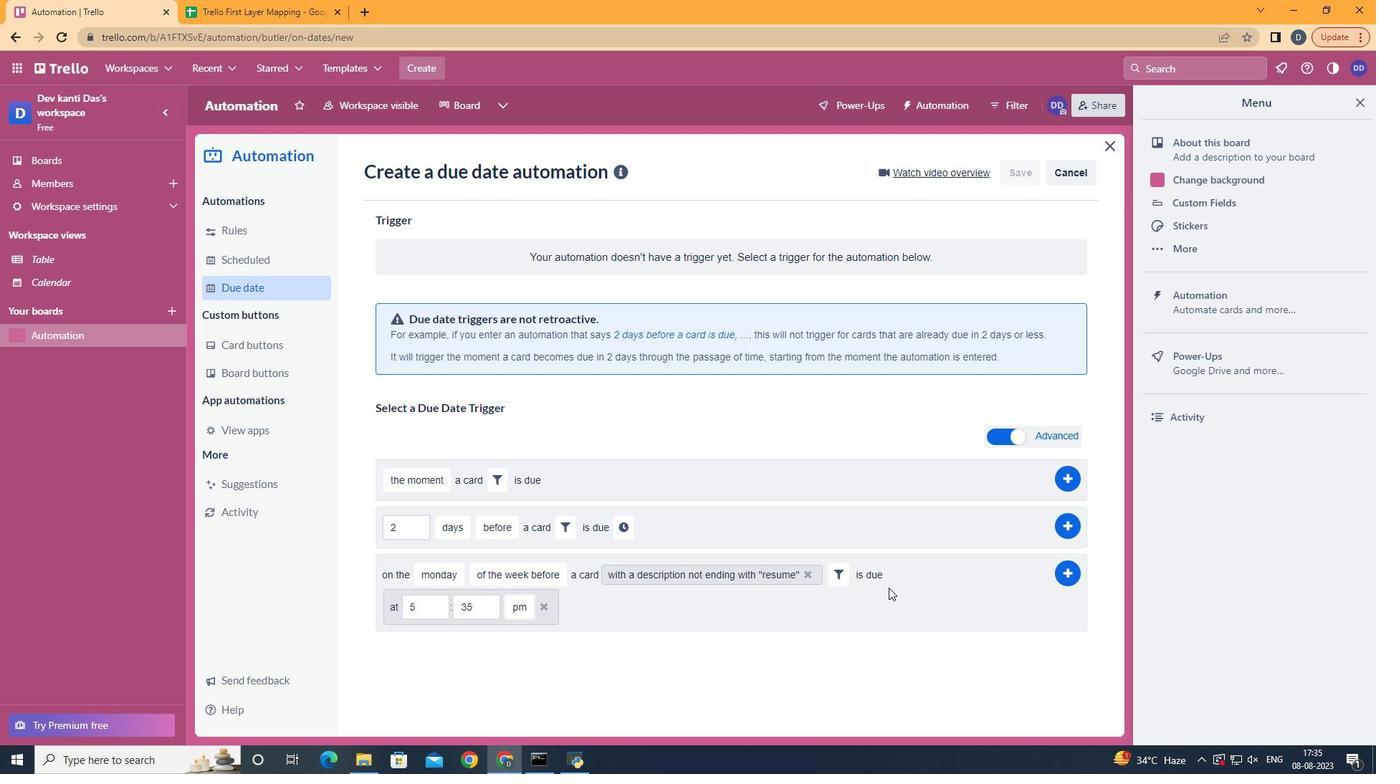 
Action: Mouse pressed left at (884, 536)
Screenshot: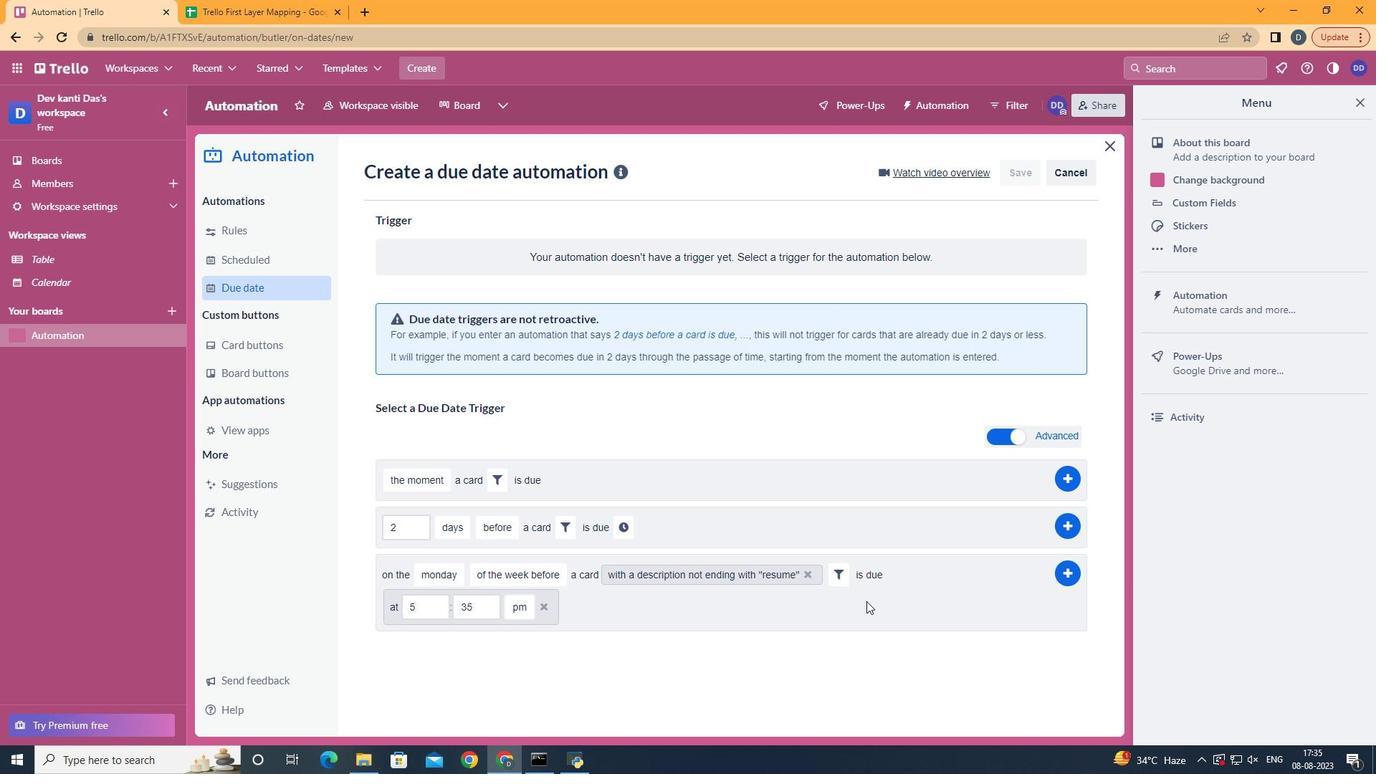 
Action: Mouse moved to (698, 571)
Screenshot: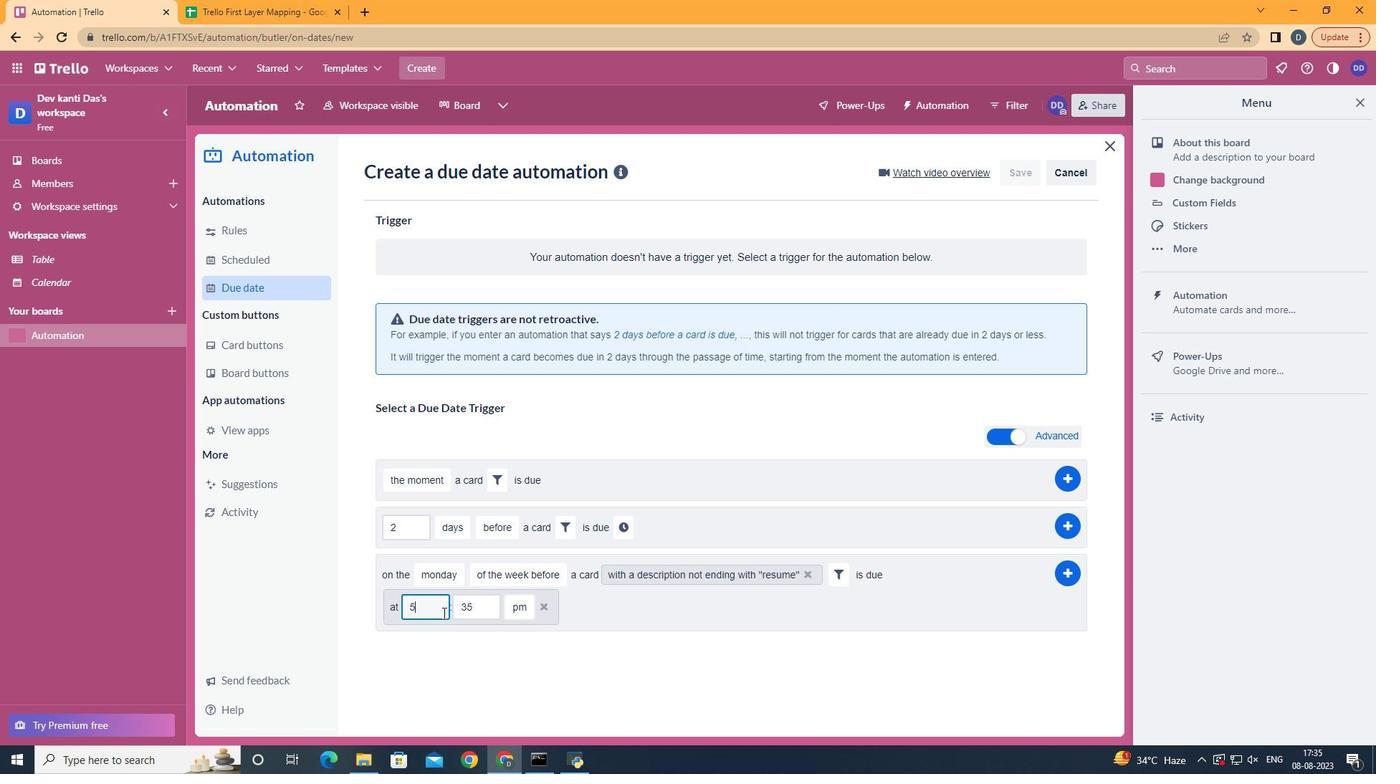 
Action: Mouse pressed left at (698, 571)
Screenshot: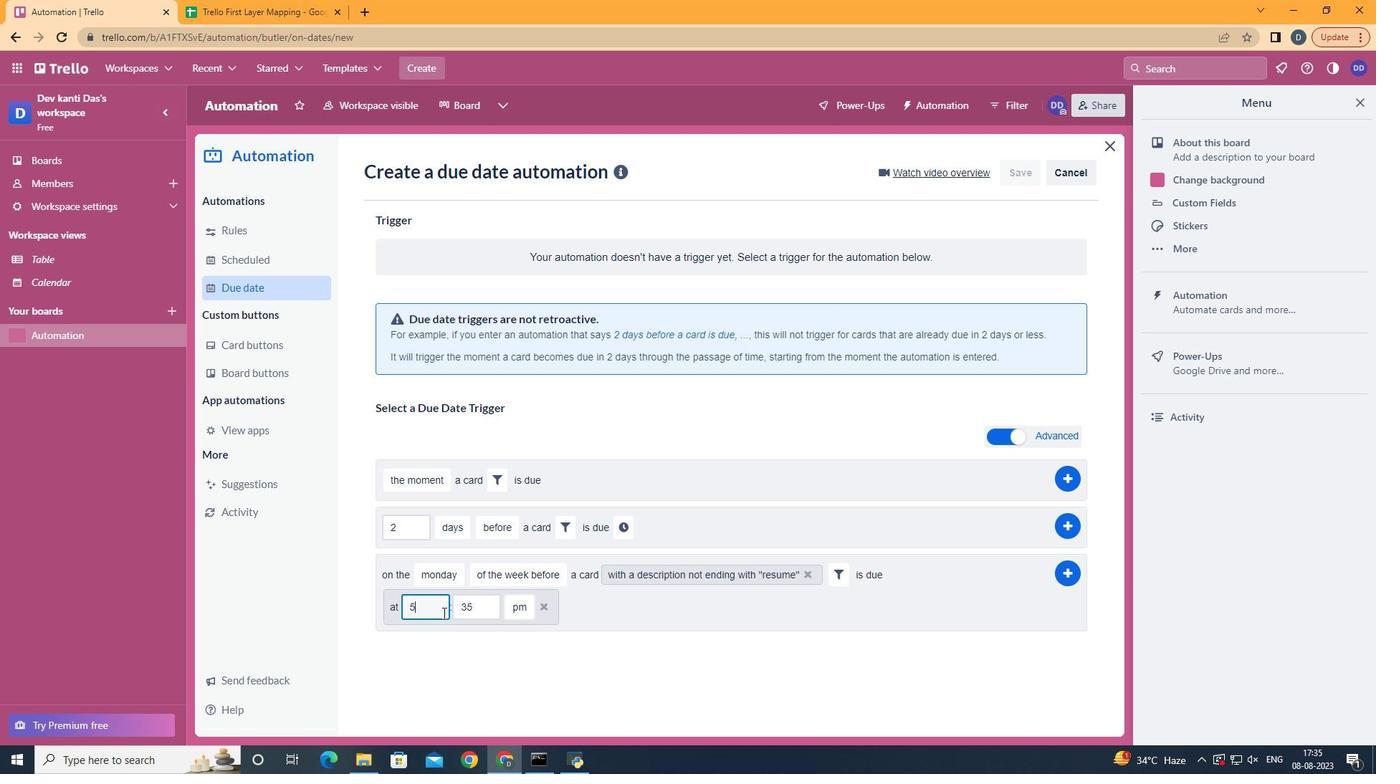 
Action: Key pressed <Key.backspace>11
Screenshot: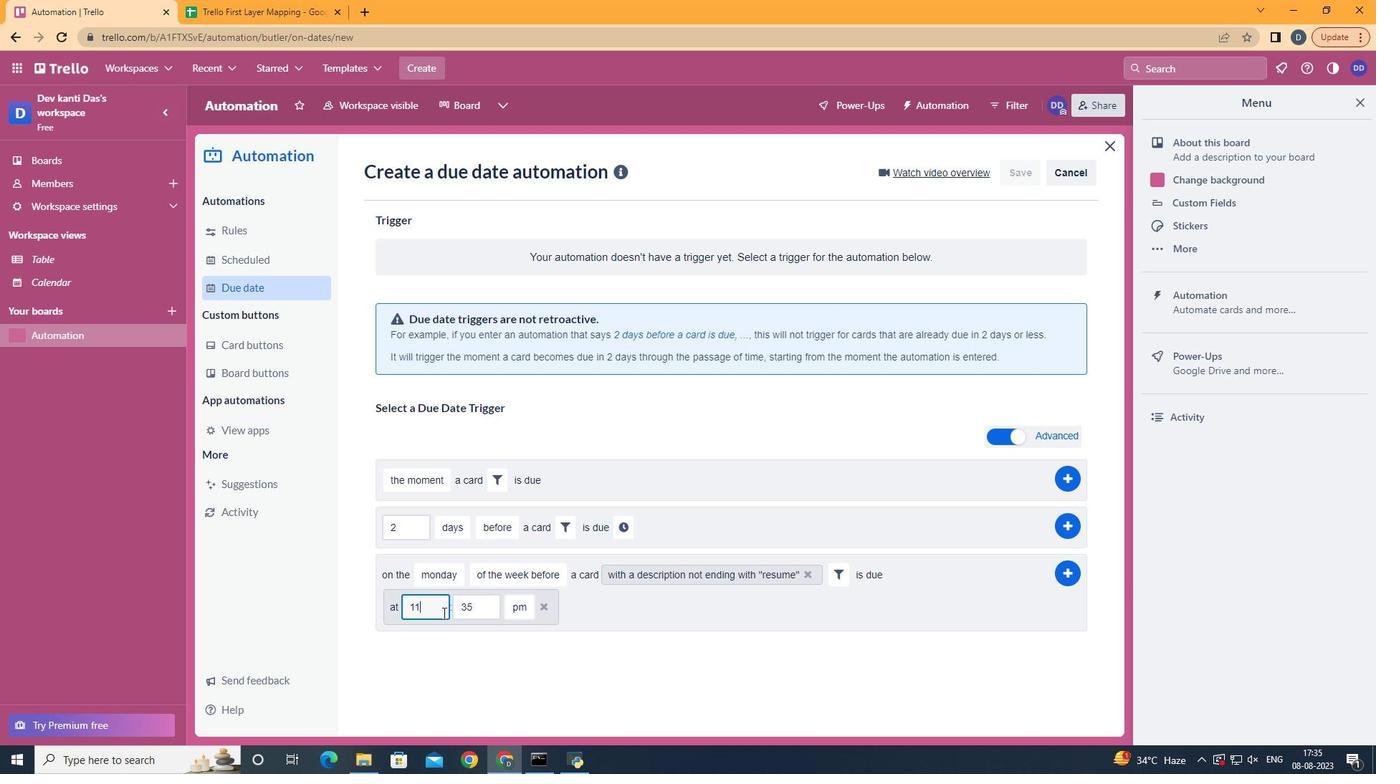 
Action: Mouse moved to (716, 564)
Screenshot: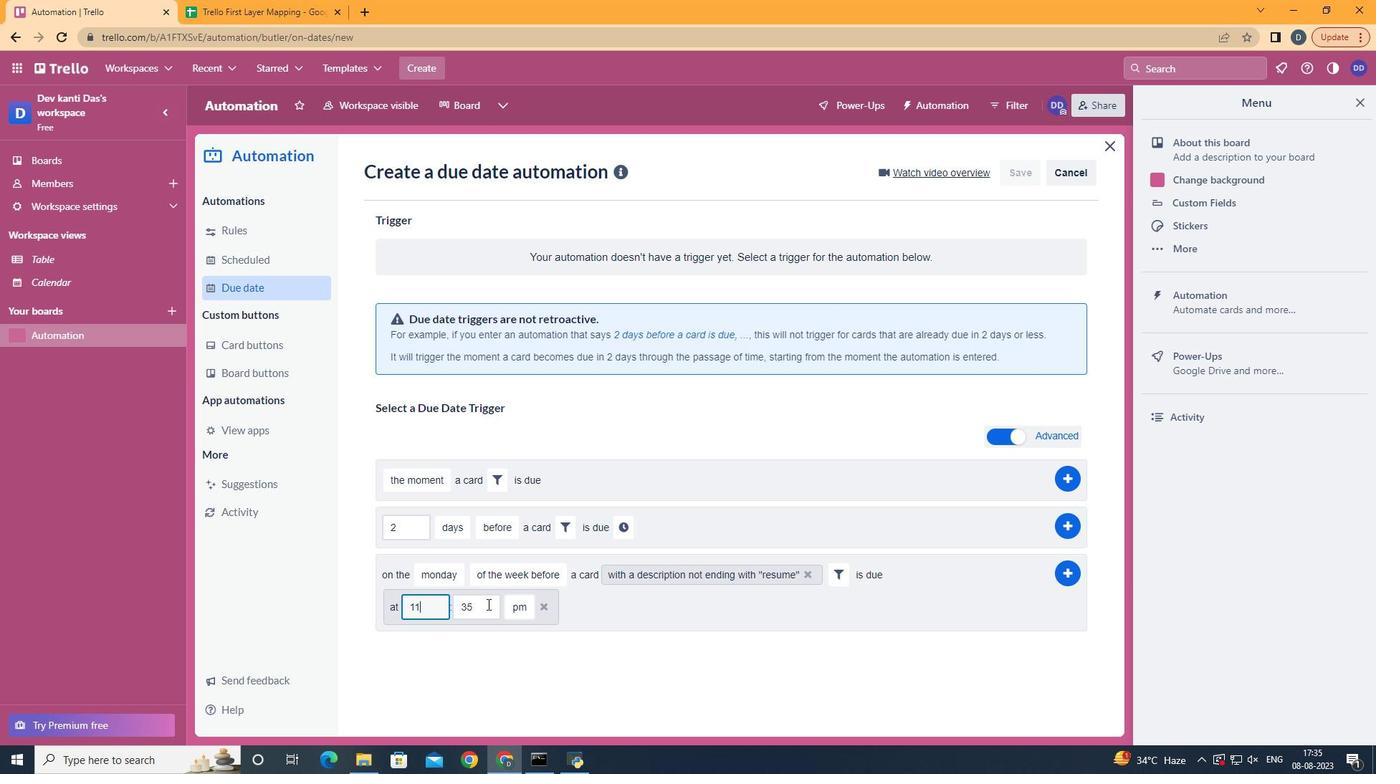 
Action: Mouse pressed left at (716, 564)
Screenshot: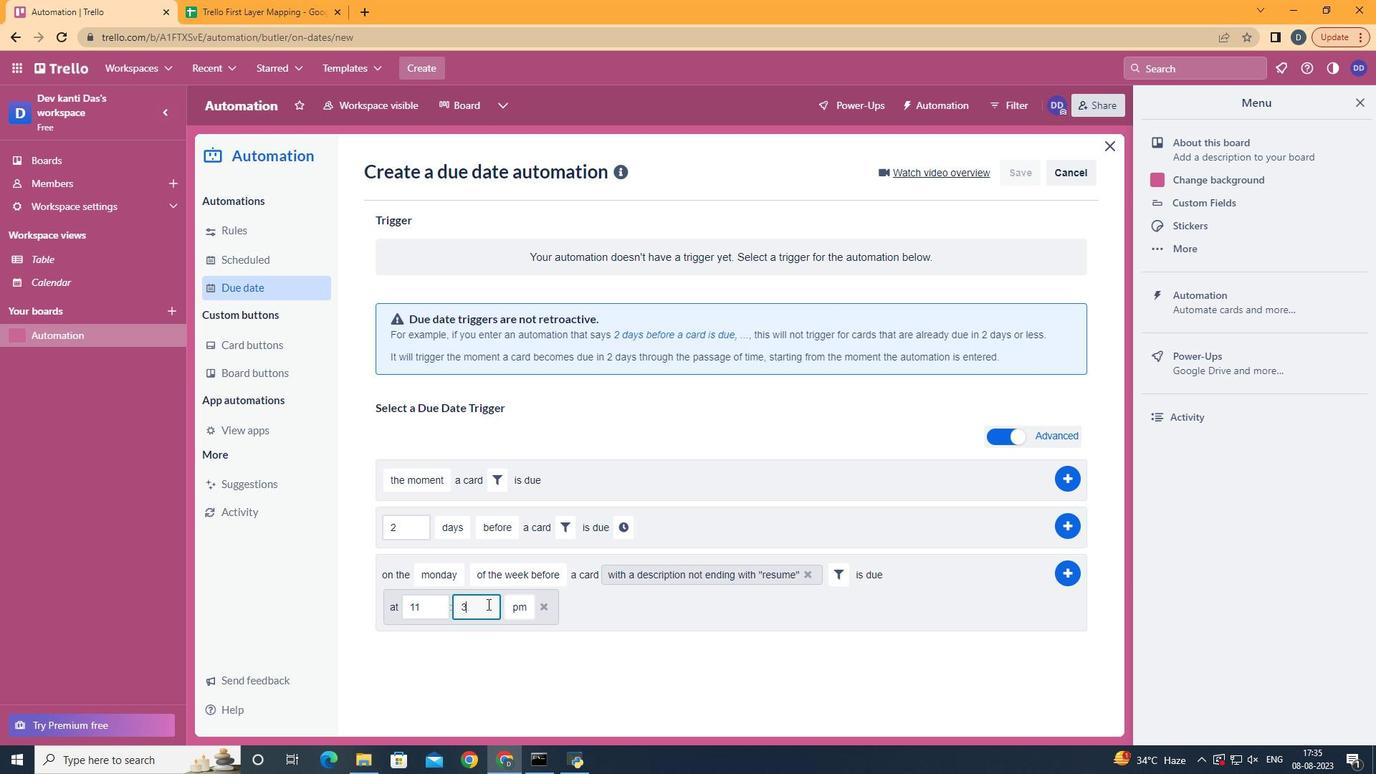 
Action: Key pressed <Key.backspace><Key.backspace>00
Screenshot: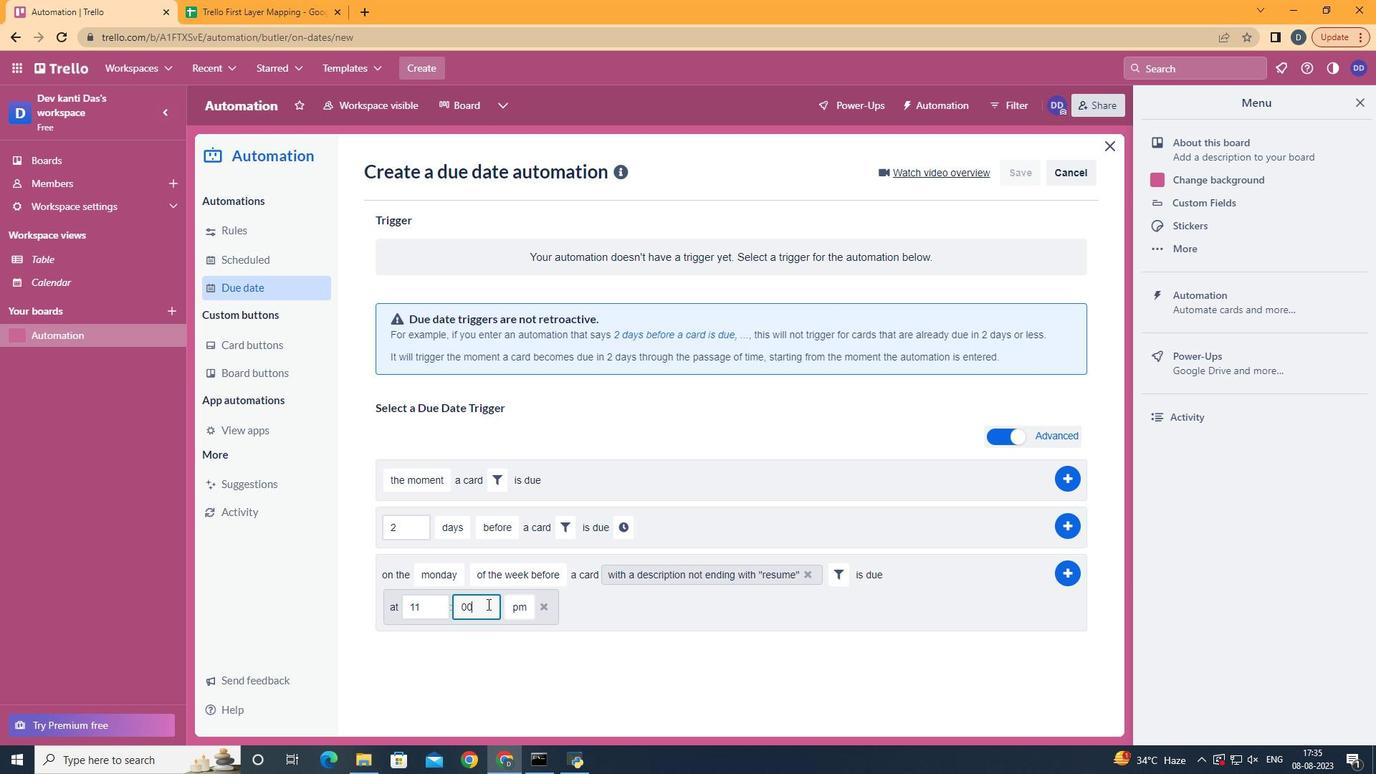 
Action: Mouse moved to (731, 586)
Screenshot: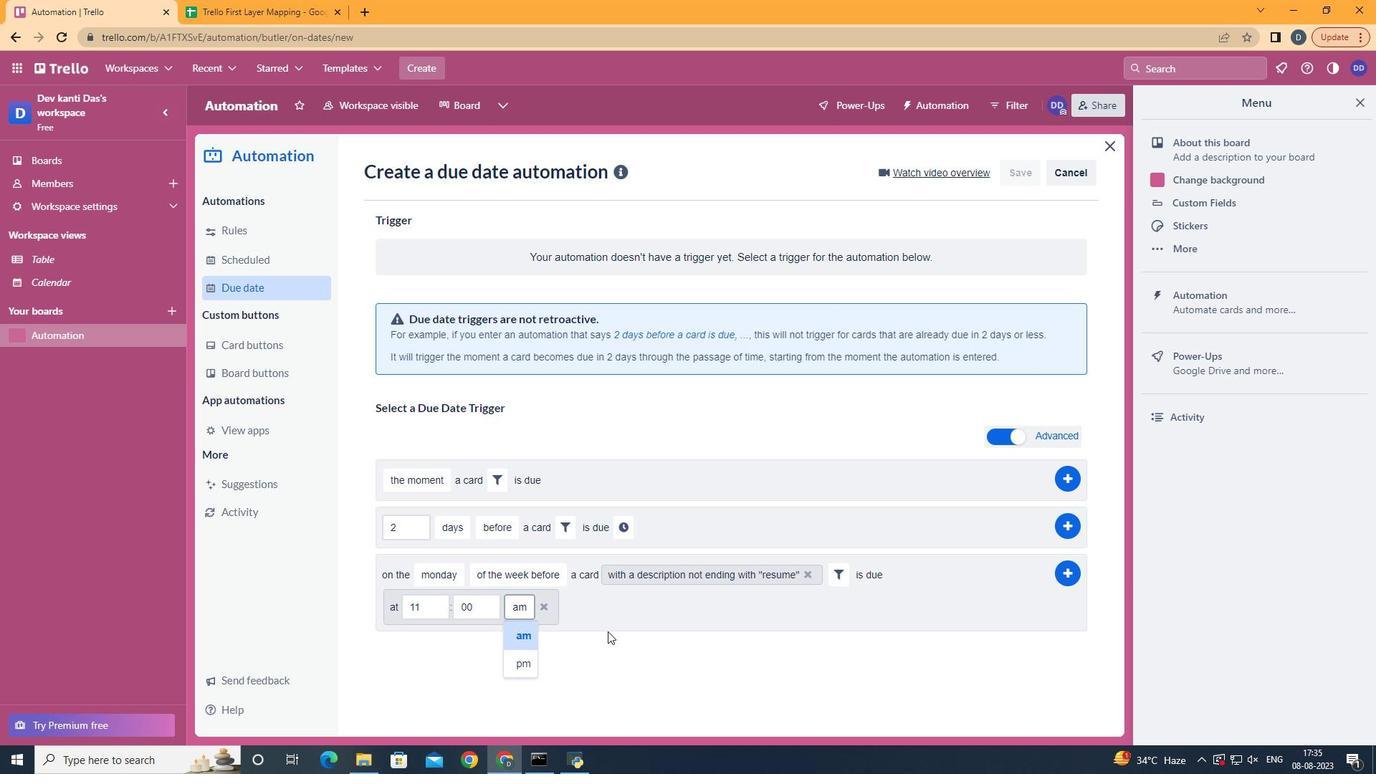 
Action: Mouse pressed left at (731, 586)
Screenshot: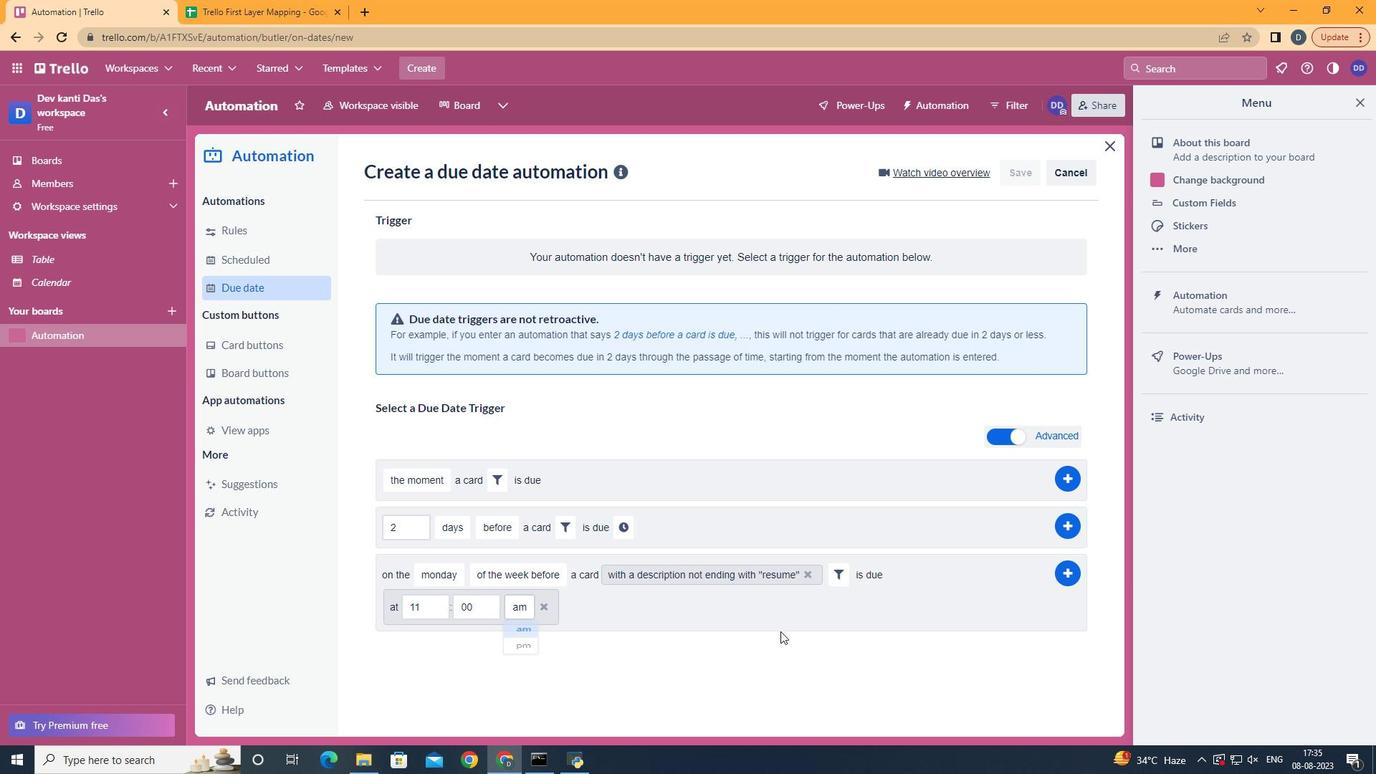 
Action: Mouse moved to (956, 539)
Screenshot: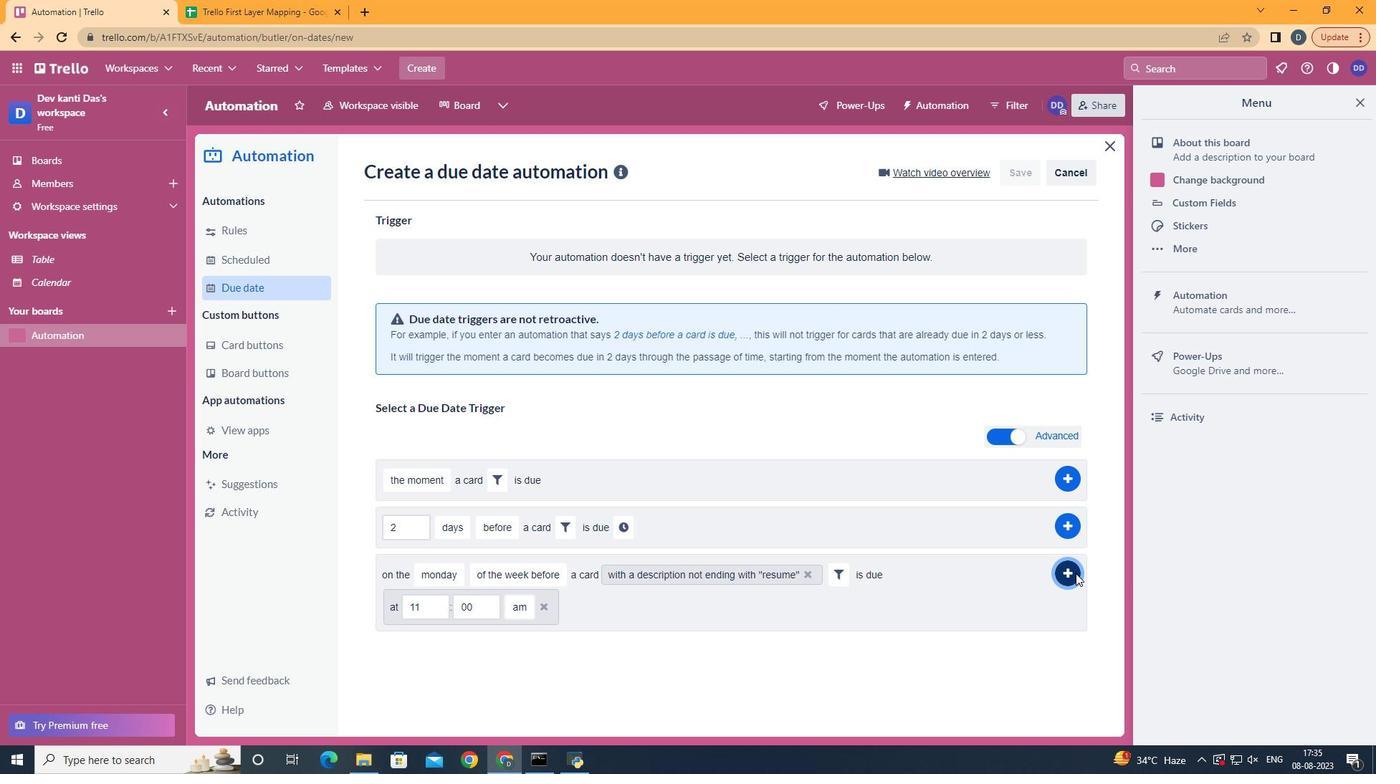 
Action: Mouse pressed left at (956, 539)
Screenshot: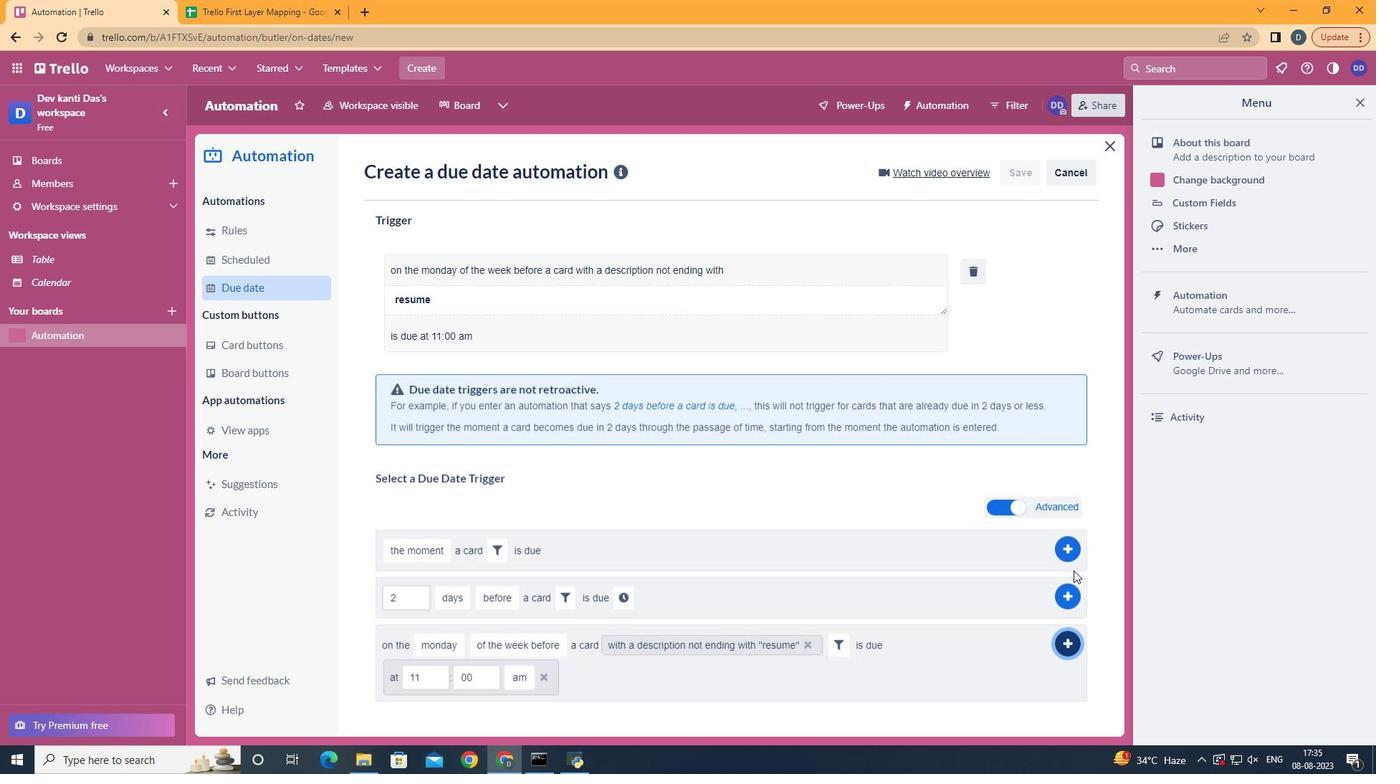 
Action: Mouse moved to (936, 238)
Screenshot: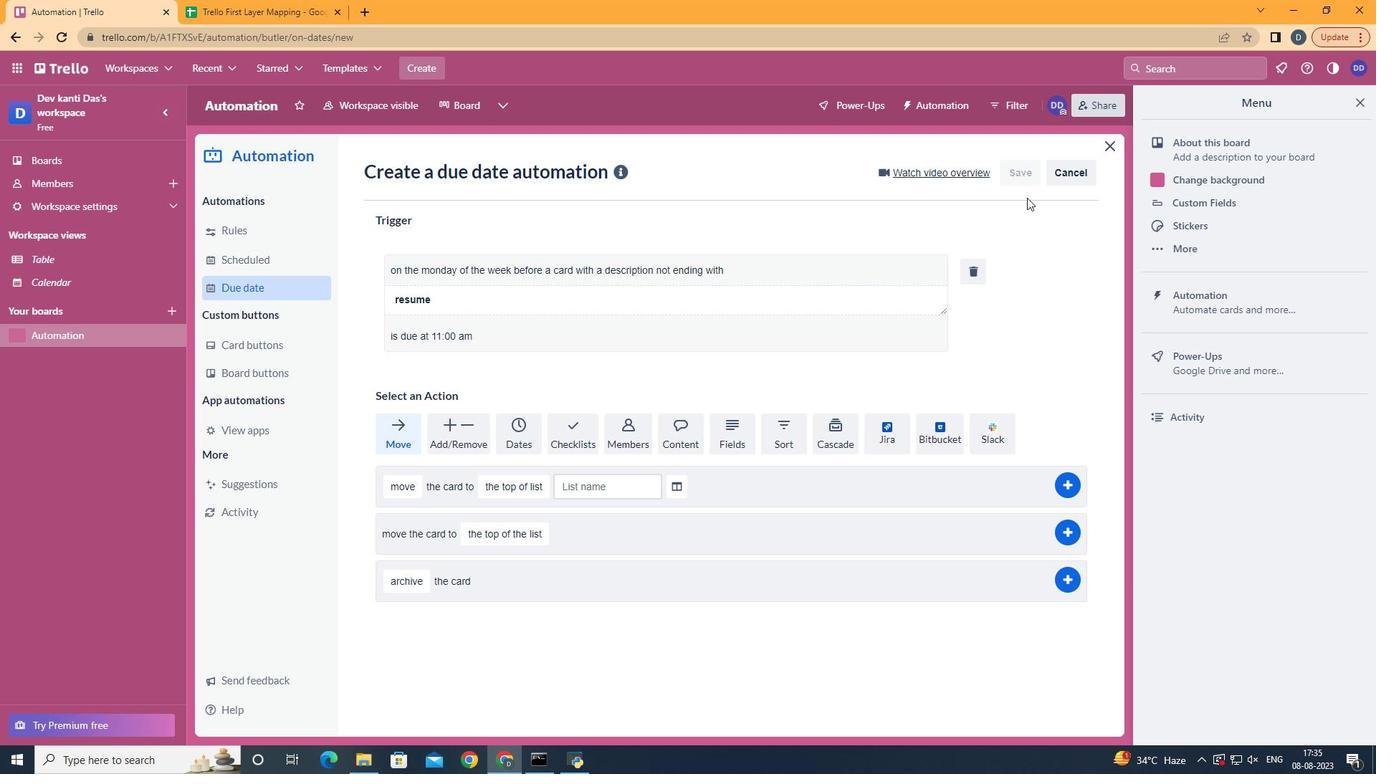 
